 Task: Start in the project BuildTech the sprint 'Turbo Boost', with a duration of 3 weeks. Start in the project BuildTech the sprint 'Turbo Boost', with a duration of 2 weeks. Start in the project BuildTech the sprint 'Turbo Boost', with a duration of 1 week
Action: Mouse moved to (212, 56)
Screenshot: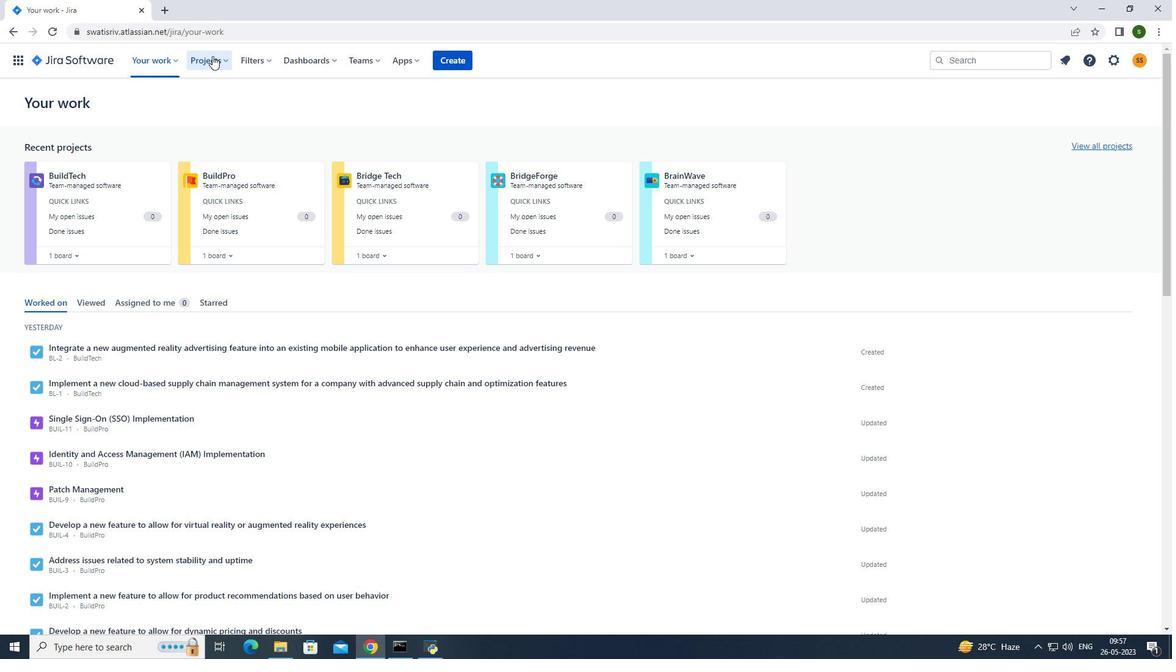 
Action: Mouse pressed left at (212, 56)
Screenshot: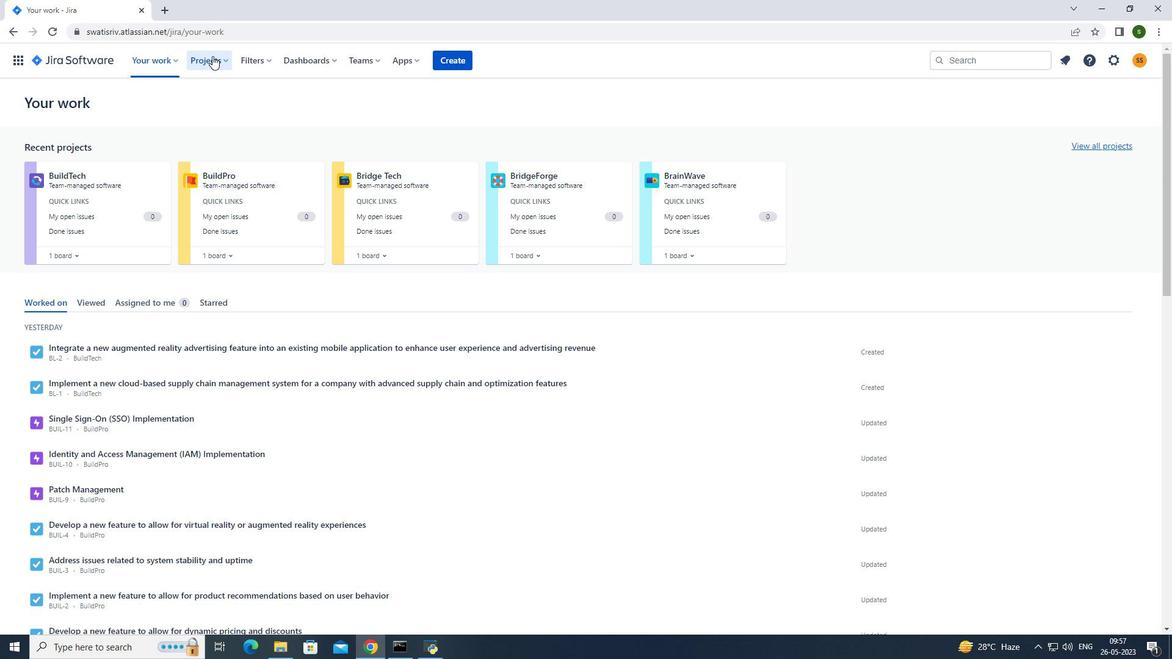 
Action: Mouse moved to (242, 119)
Screenshot: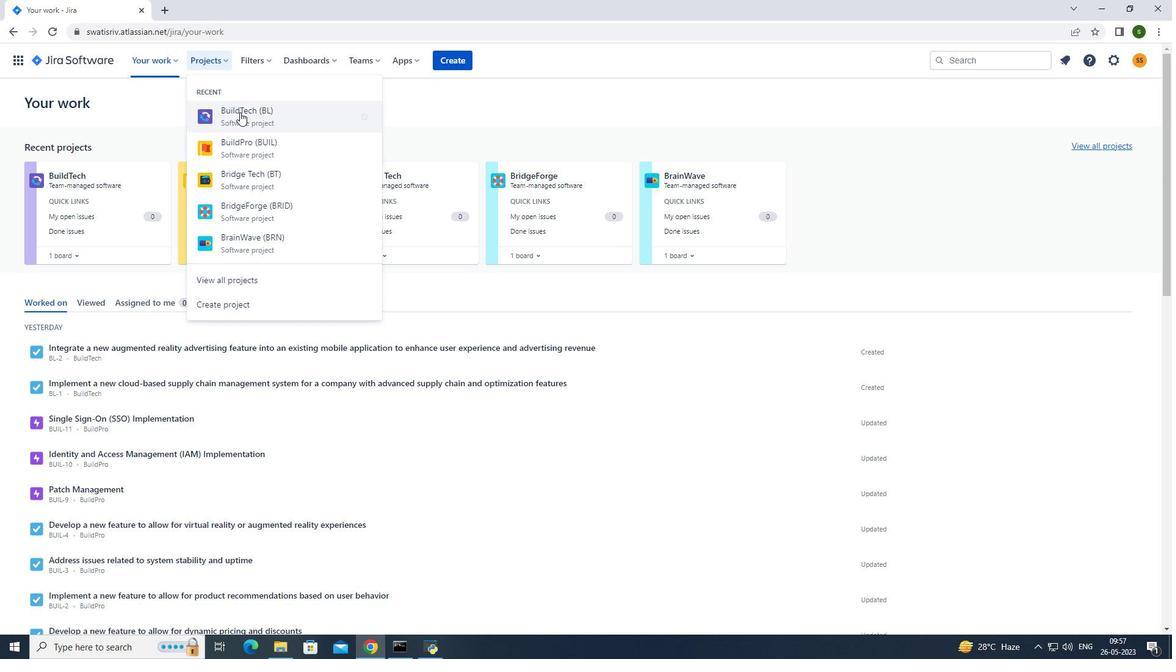
Action: Mouse pressed left at (242, 119)
Screenshot: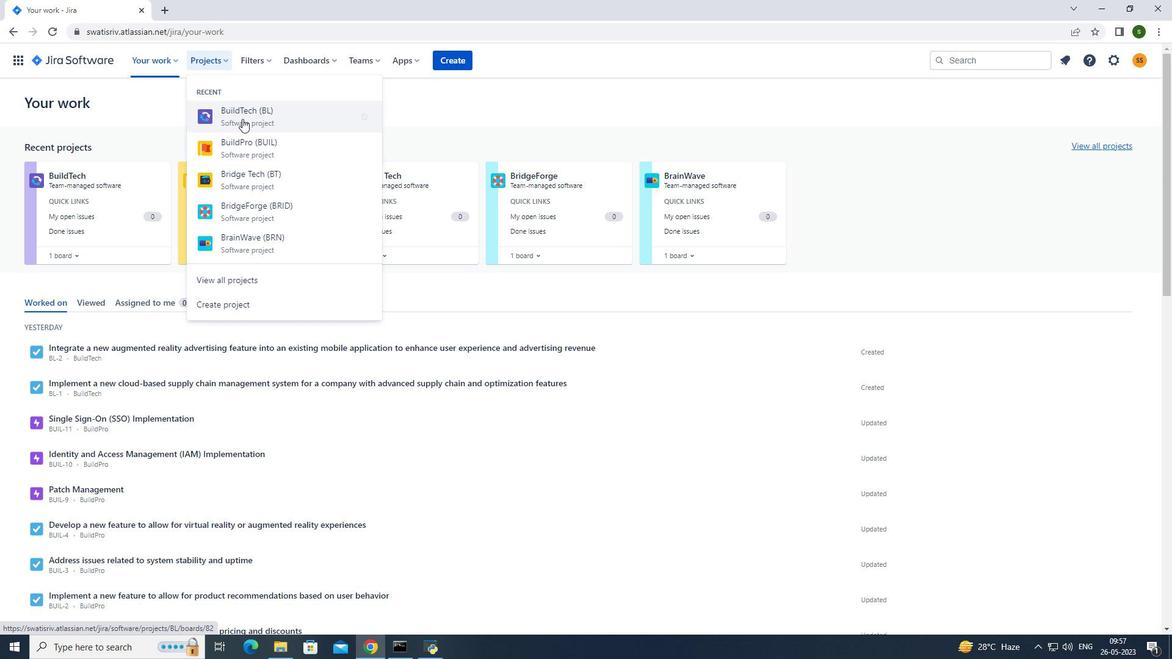 
Action: Mouse moved to (92, 191)
Screenshot: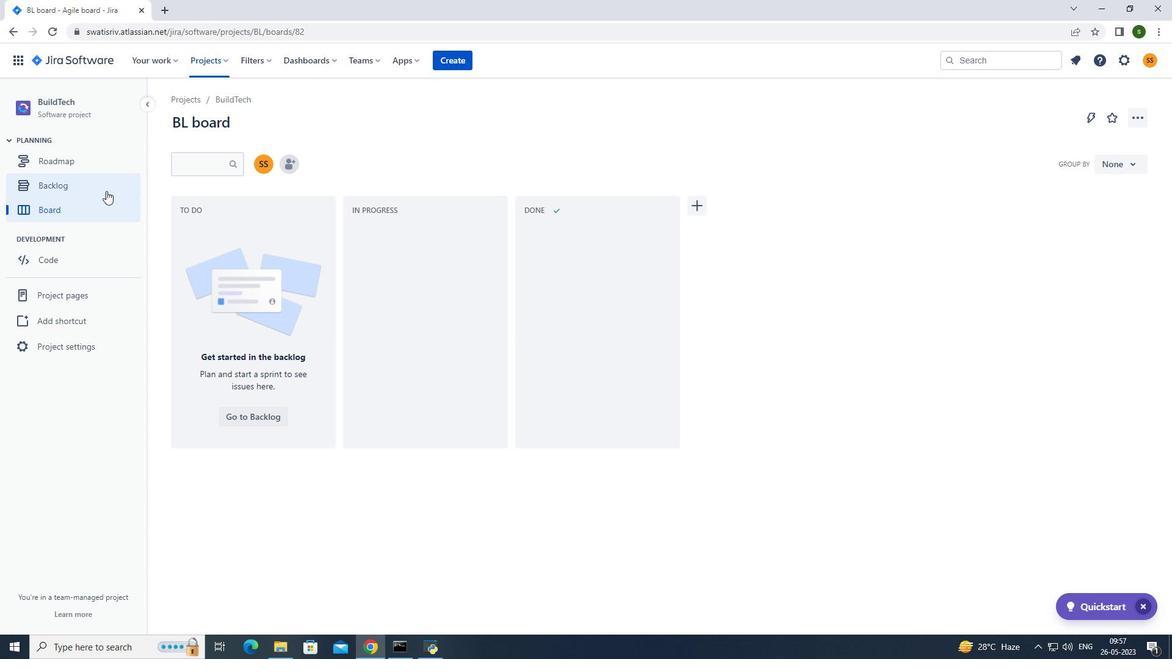 
Action: Mouse pressed left at (92, 191)
Screenshot: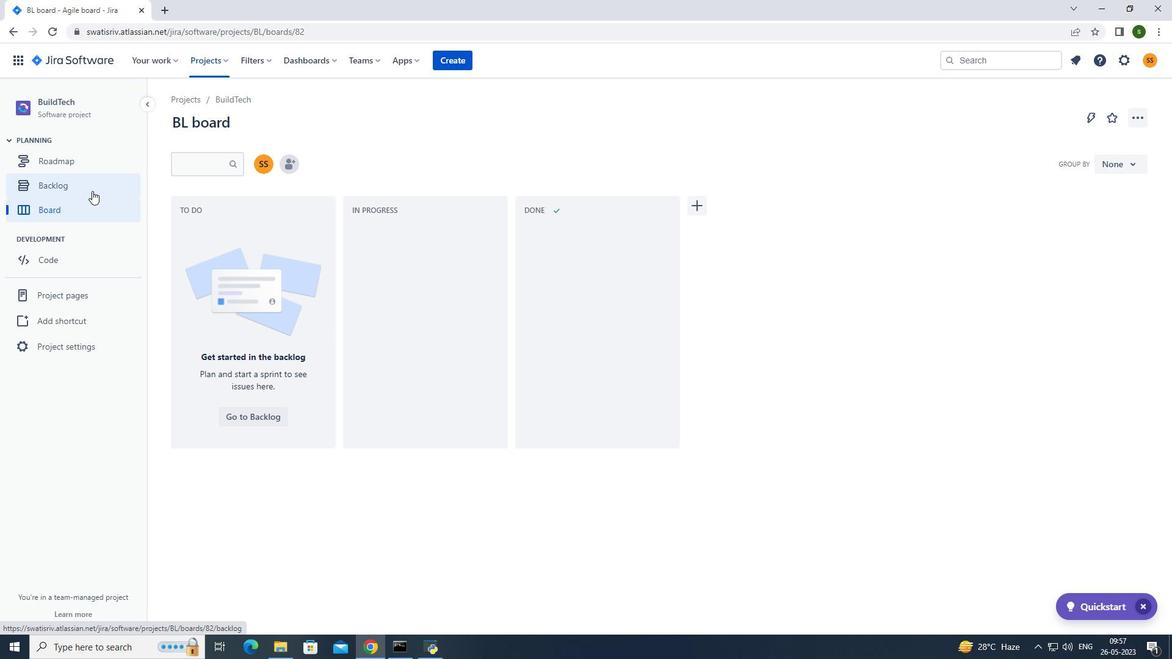 
Action: Mouse moved to (1066, 191)
Screenshot: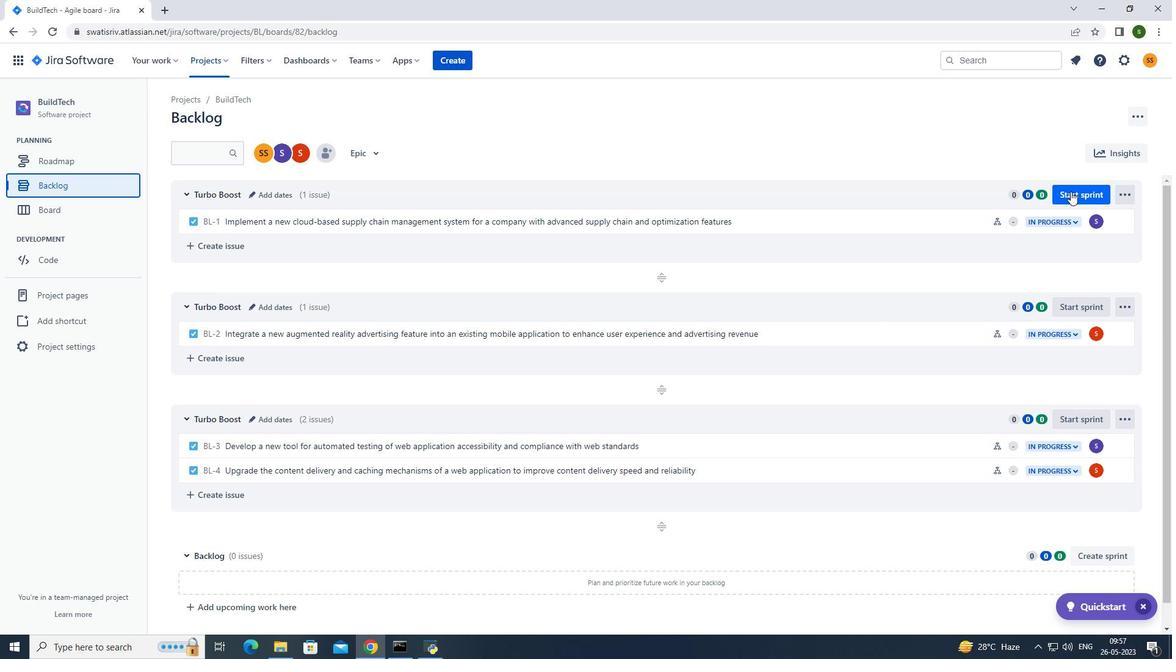 
Action: Mouse pressed left at (1066, 191)
Screenshot: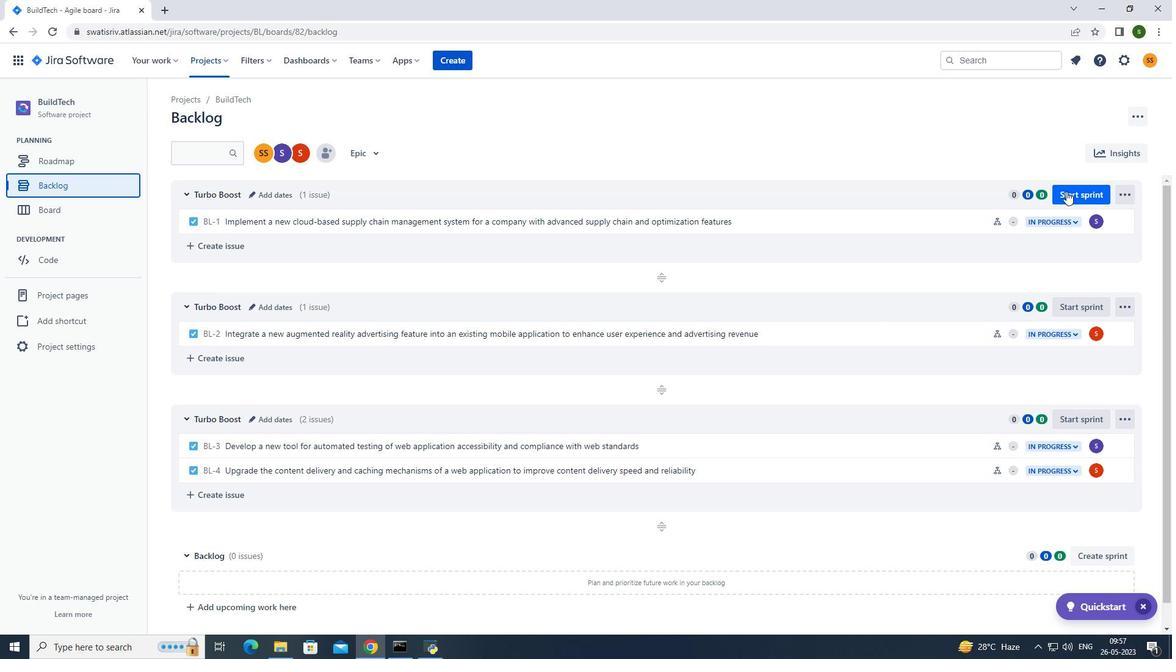 
Action: Mouse moved to (556, 216)
Screenshot: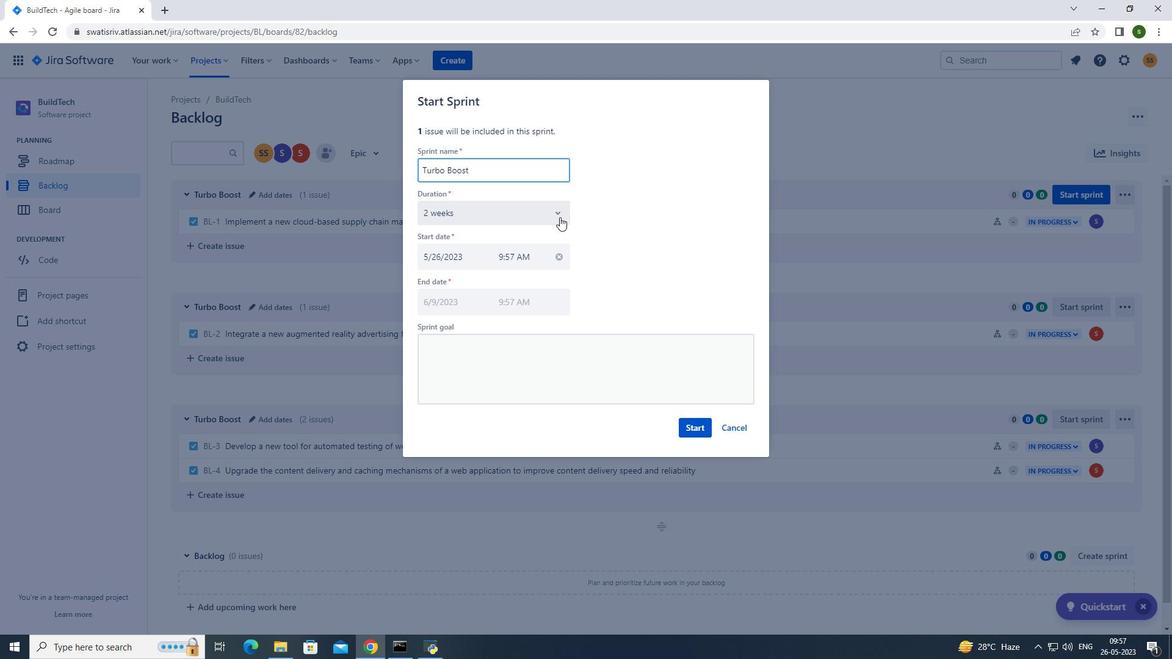 
Action: Mouse pressed left at (556, 216)
Screenshot: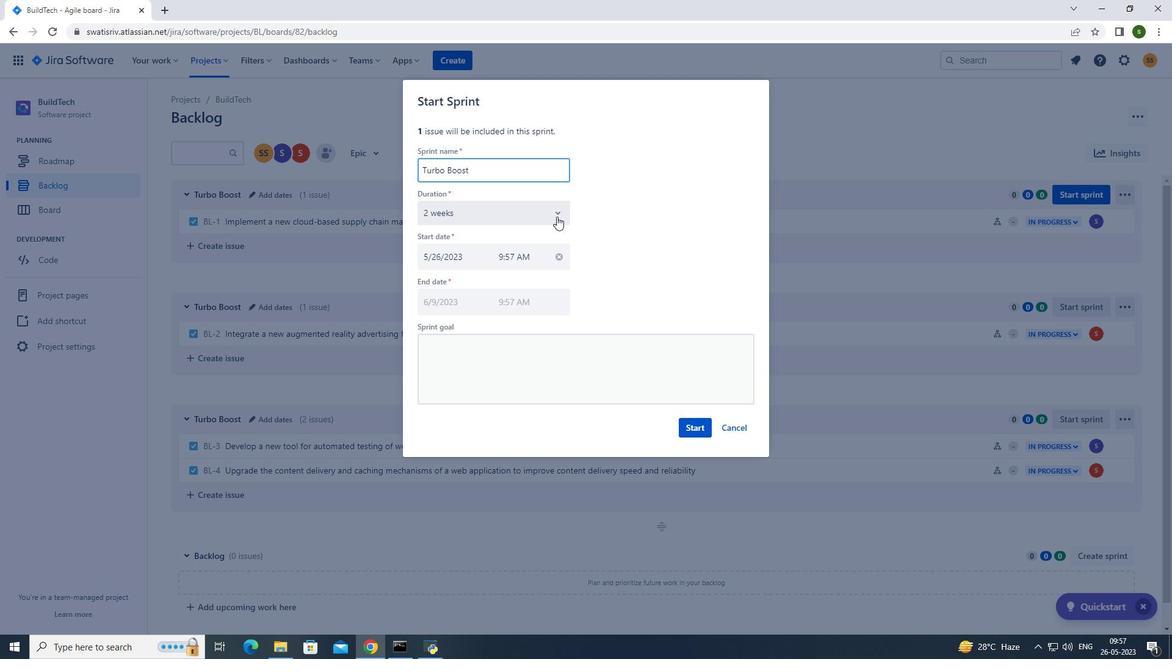 
Action: Mouse moved to (512, 283)
Screenshot: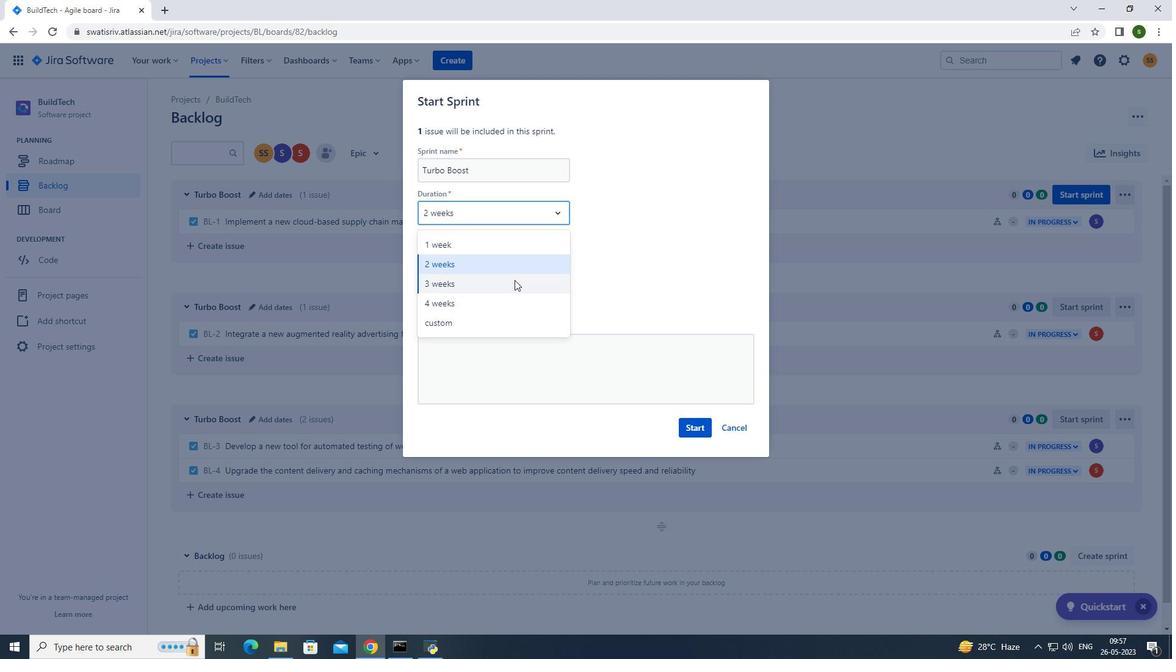 
Action: Mouse pressed left at (512, 283)
Screenshot: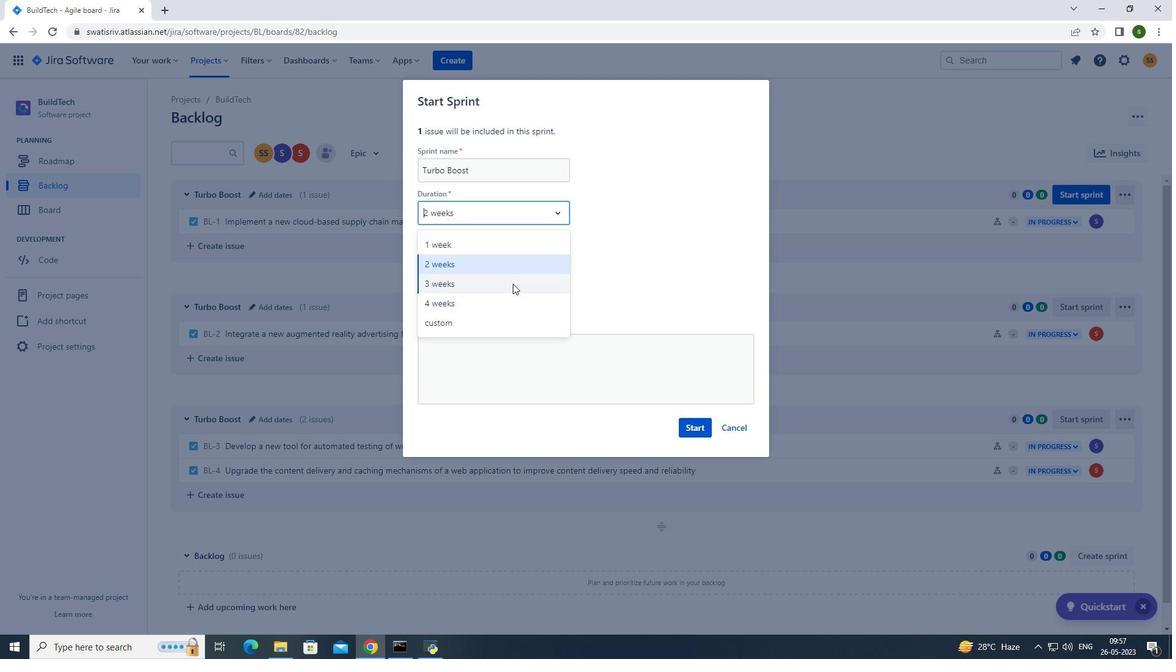 
Action: Mouse moved to (691, 423)
Screenshot: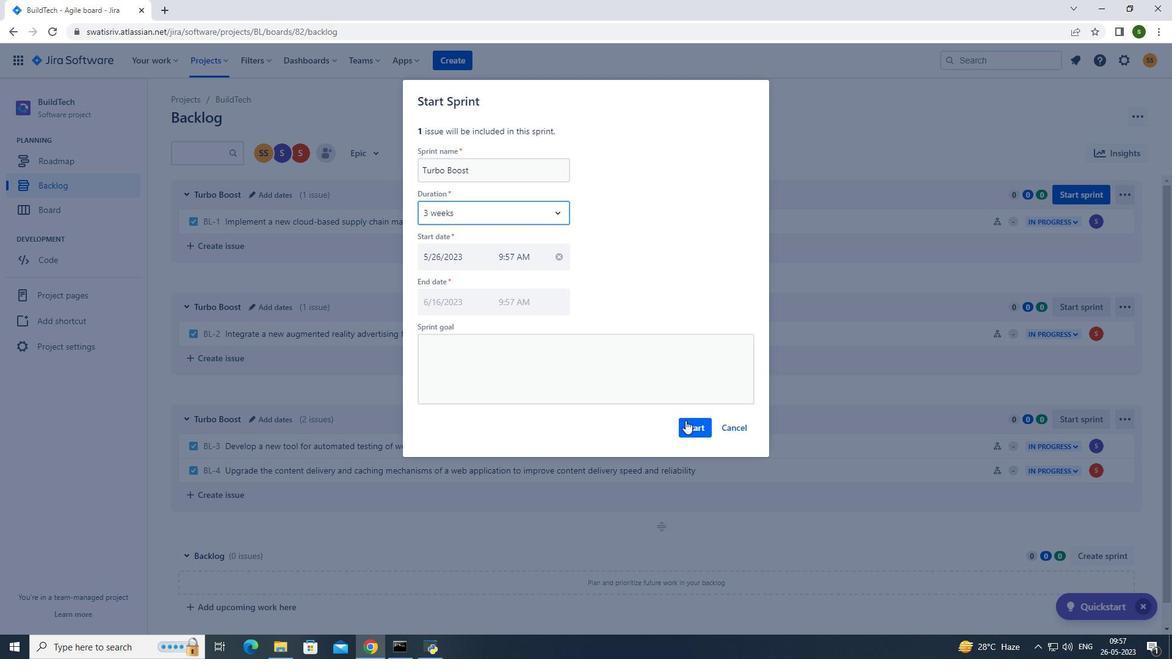 
Action: Mouse pressed left at (691, 423)
Screenshot: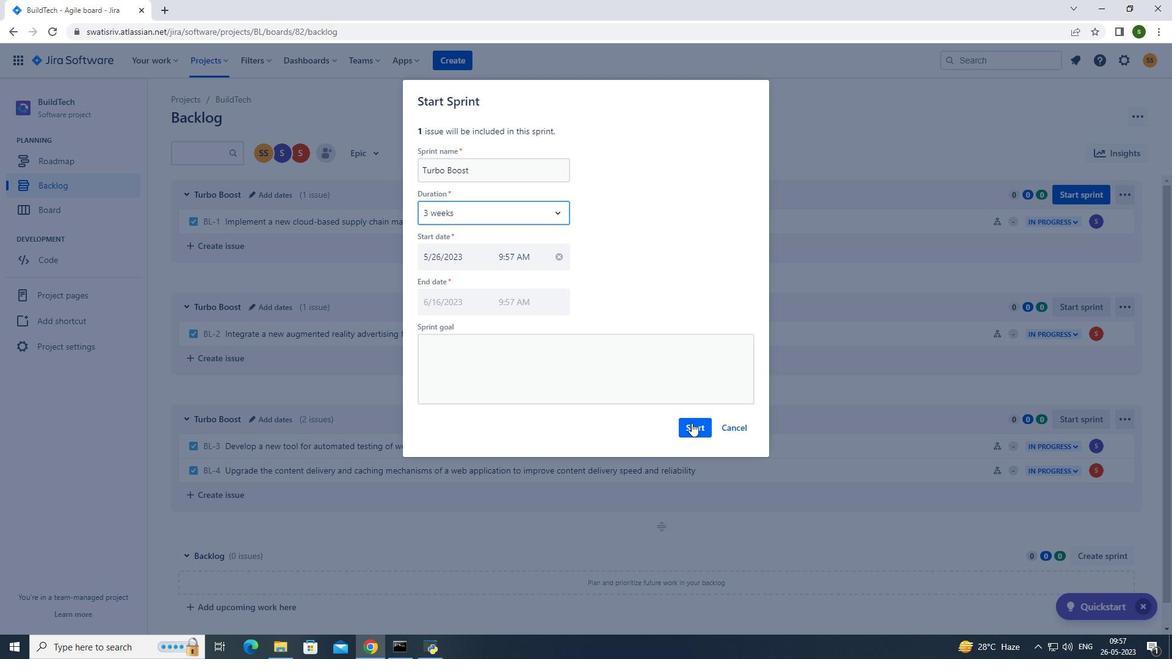 
Action: Mouse moved to (224, 64)
Screenshot: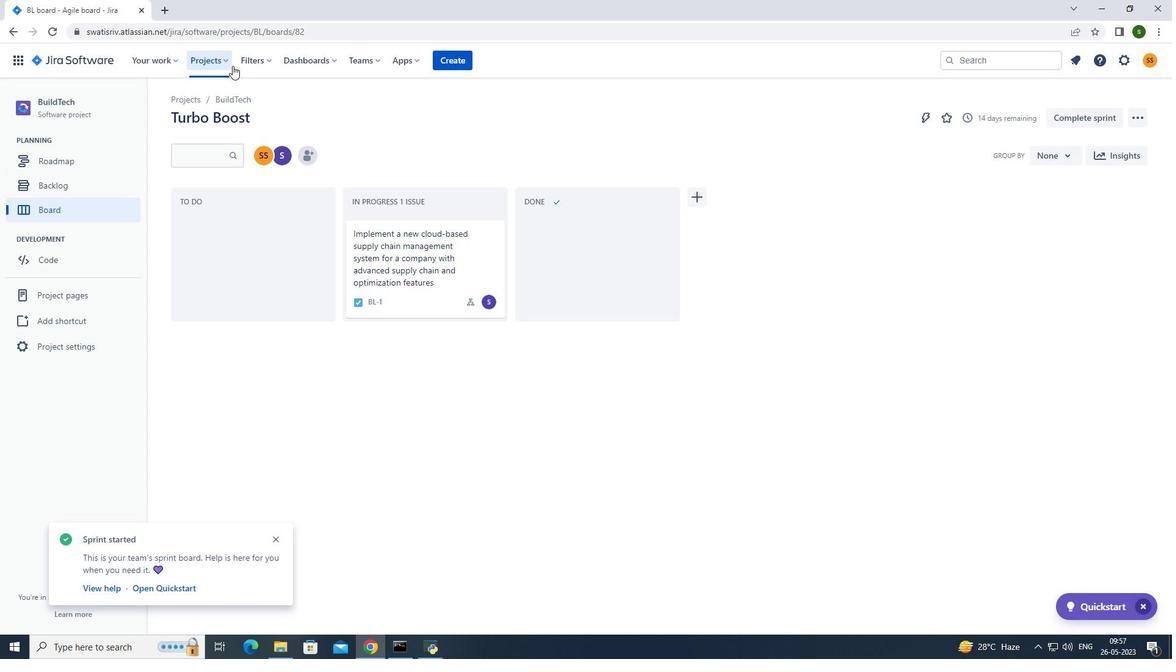 
Action: Mouse pressed left at (224, 64)
Screenshot: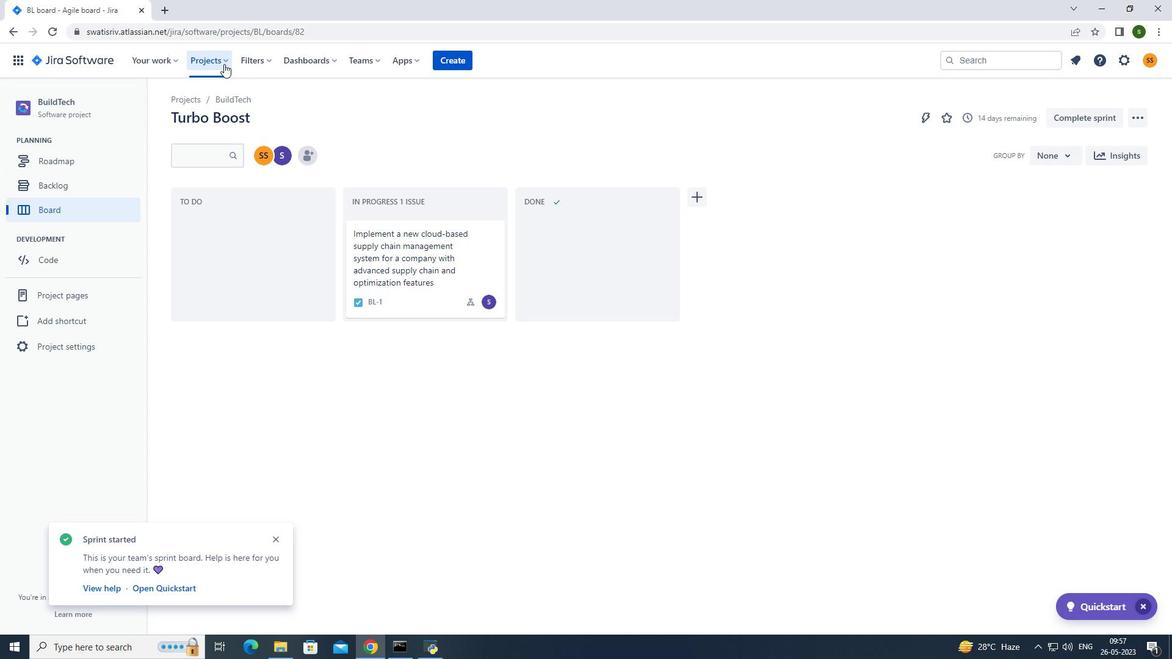 
Action: Mouse moved to (261, 110)
Screenshot: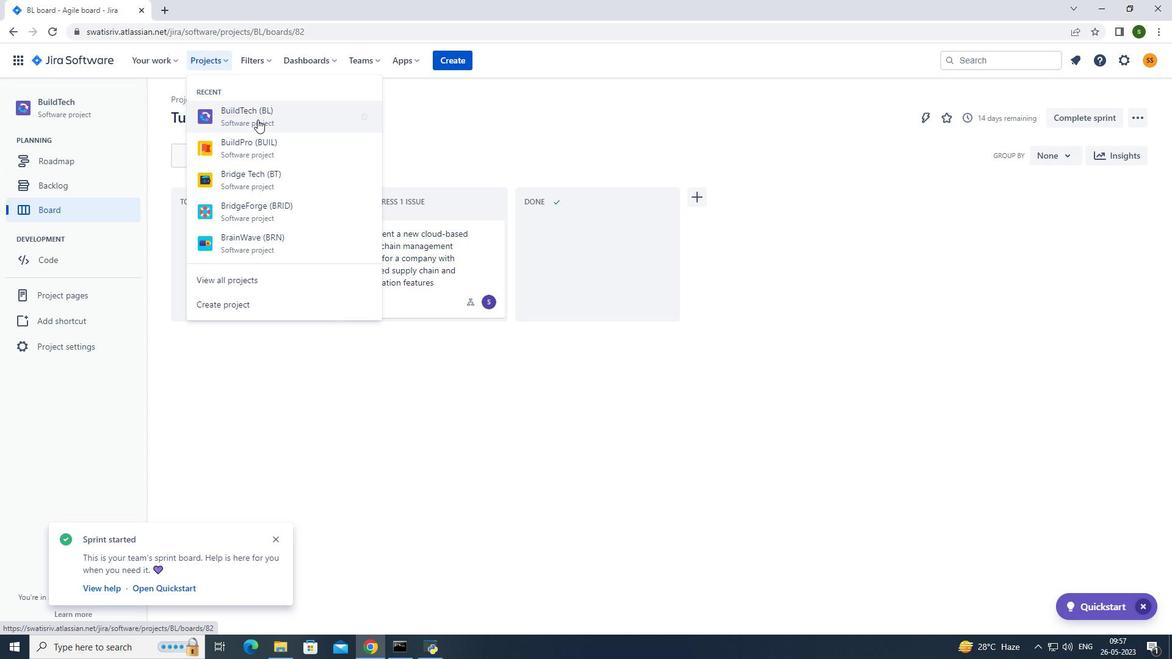 
Action: Mouse pressed left at (261, 110)
Screenshot: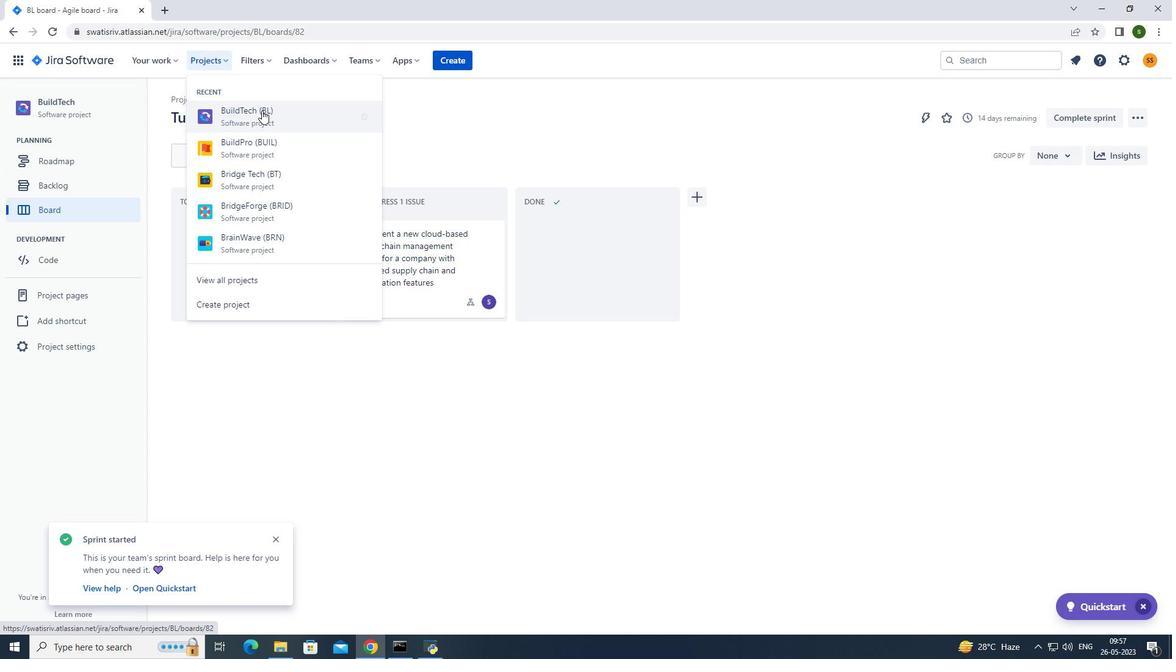 
Action: Mouse moved to (117, 194)
Screenshot: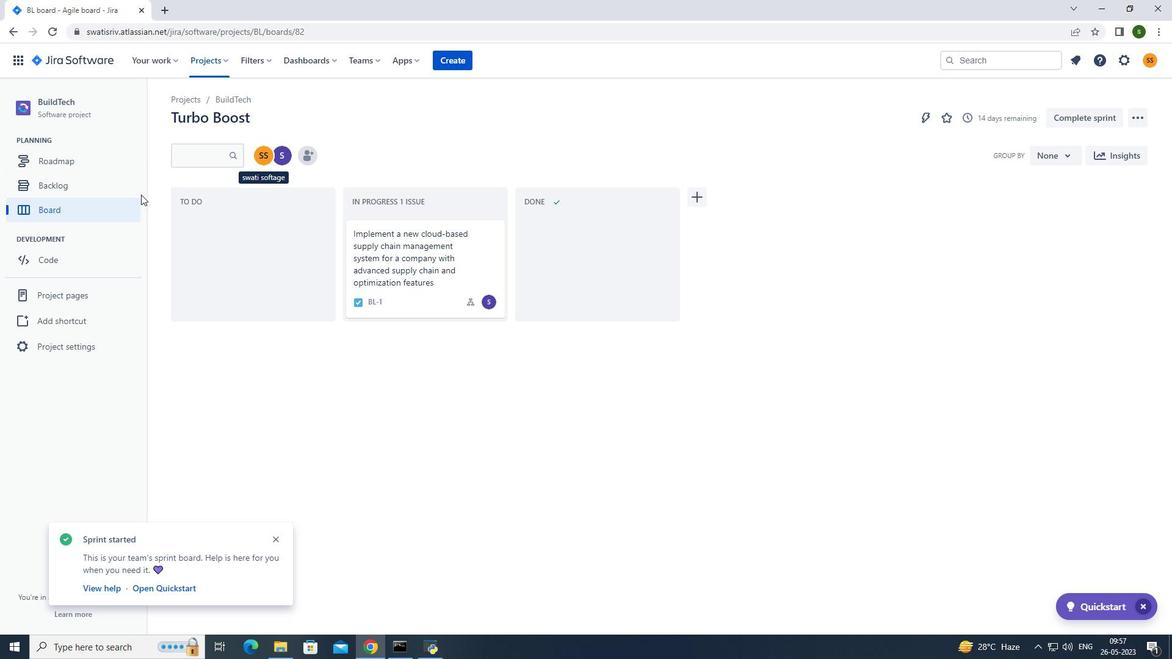 
Action: Mouse pressed left at (117, 194)
Screenshot: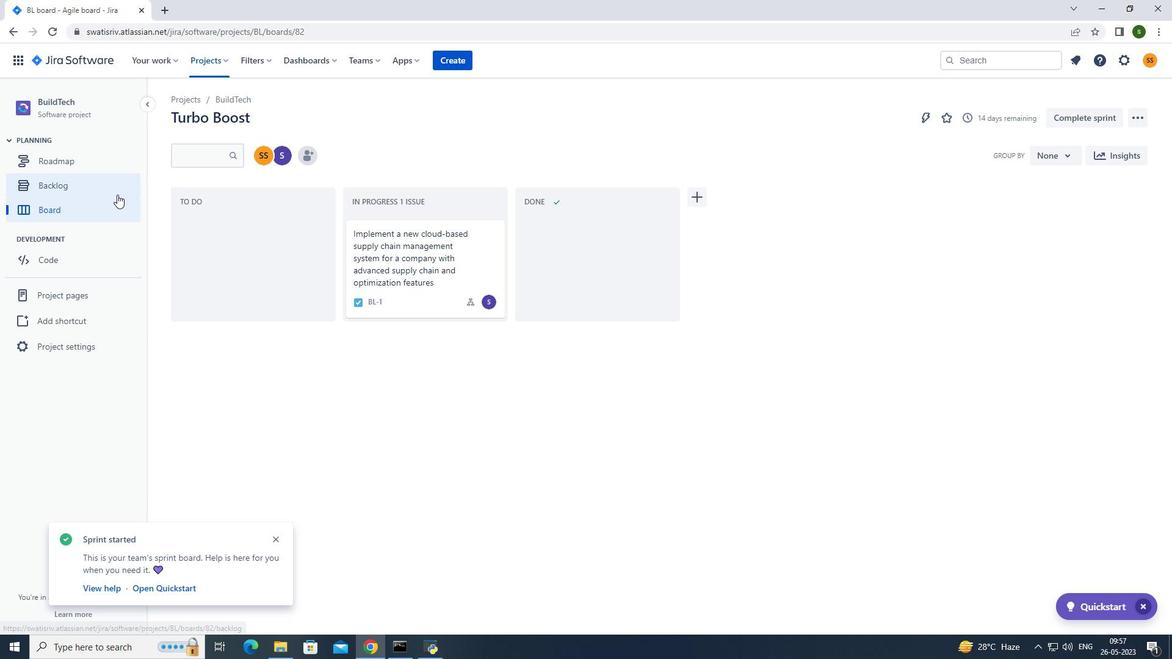 
Action: Mouse moved to (1087, 297)
Screenshot: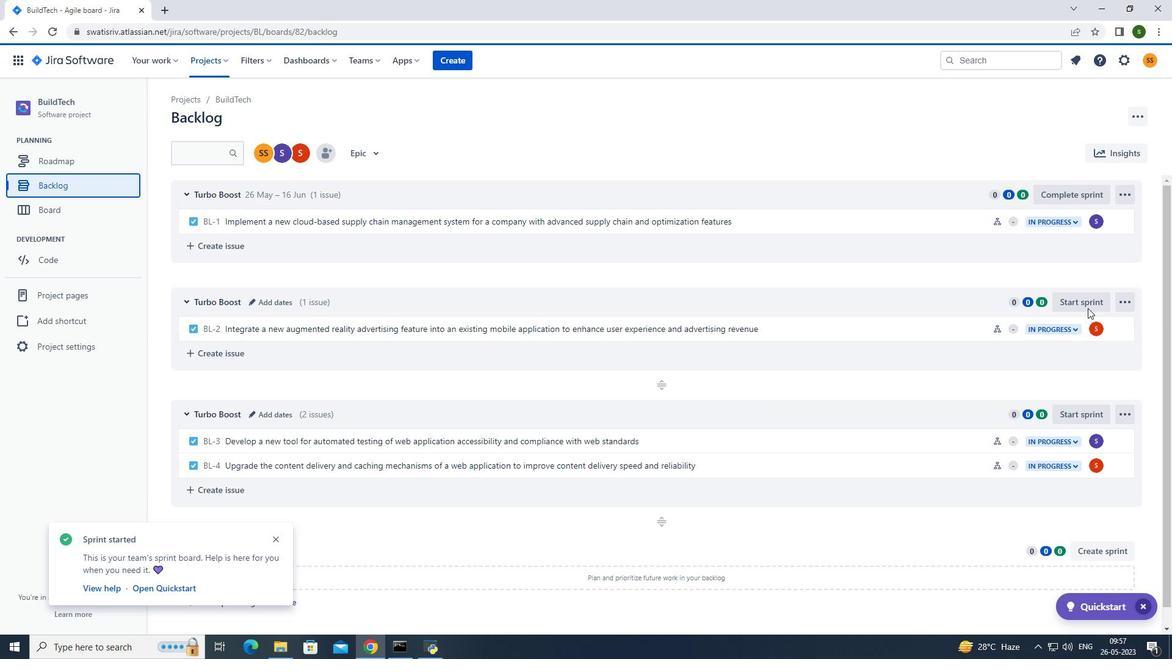 
Action: Mouse pressed left at (1087, 297)
Screenshot: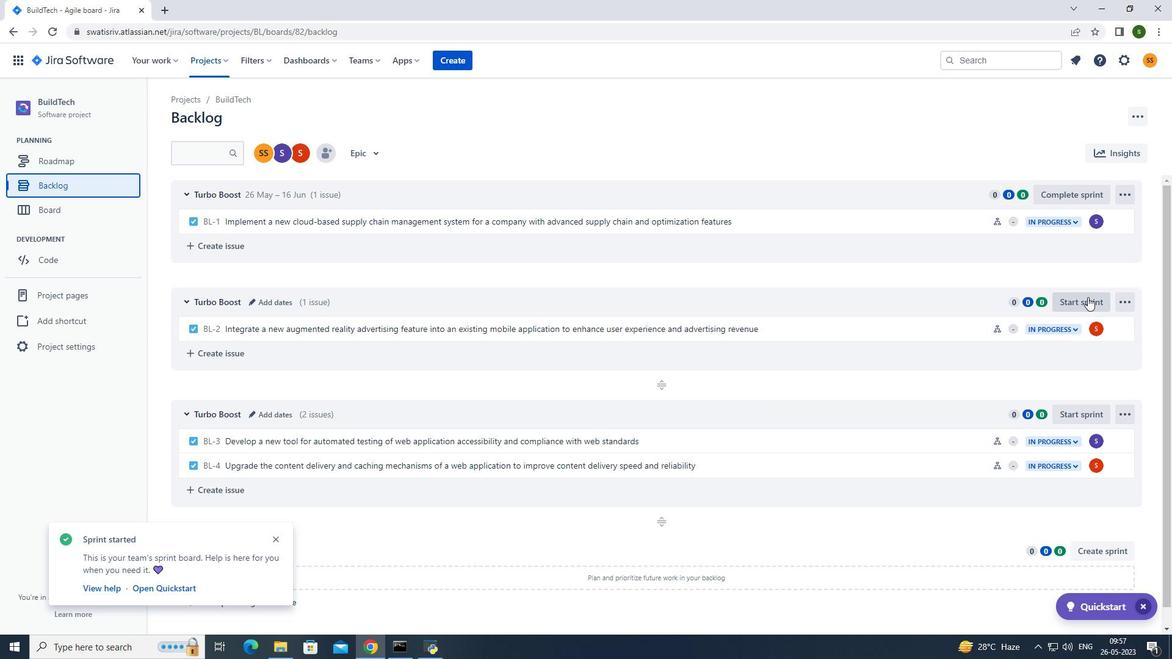 
Action: Mouse moved to (544, 208)
Screenshot: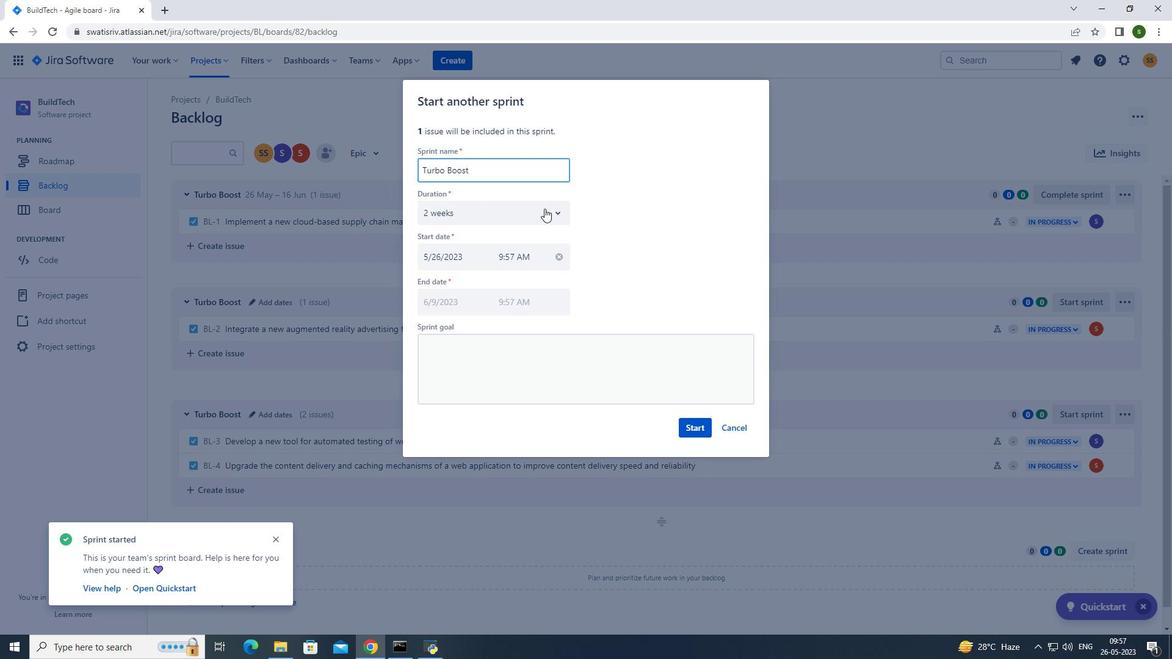 
Action: Mouse pressed left at (544, 208)
Screenshot: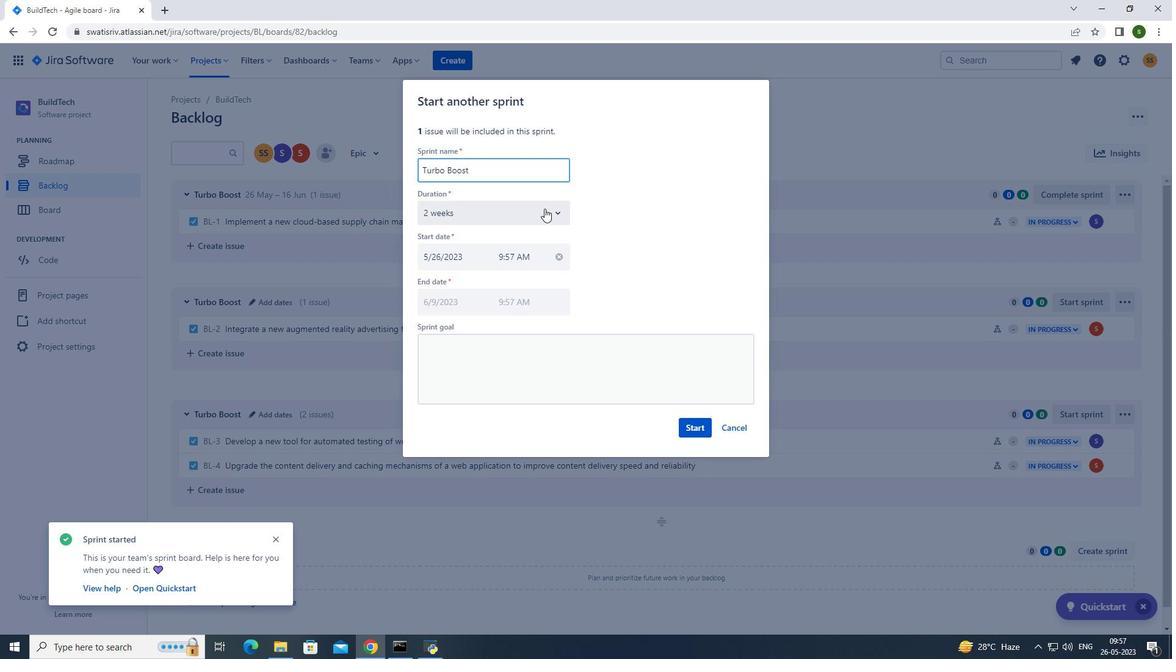 
Action: Mouse moved to (493, 261)
Screenshot: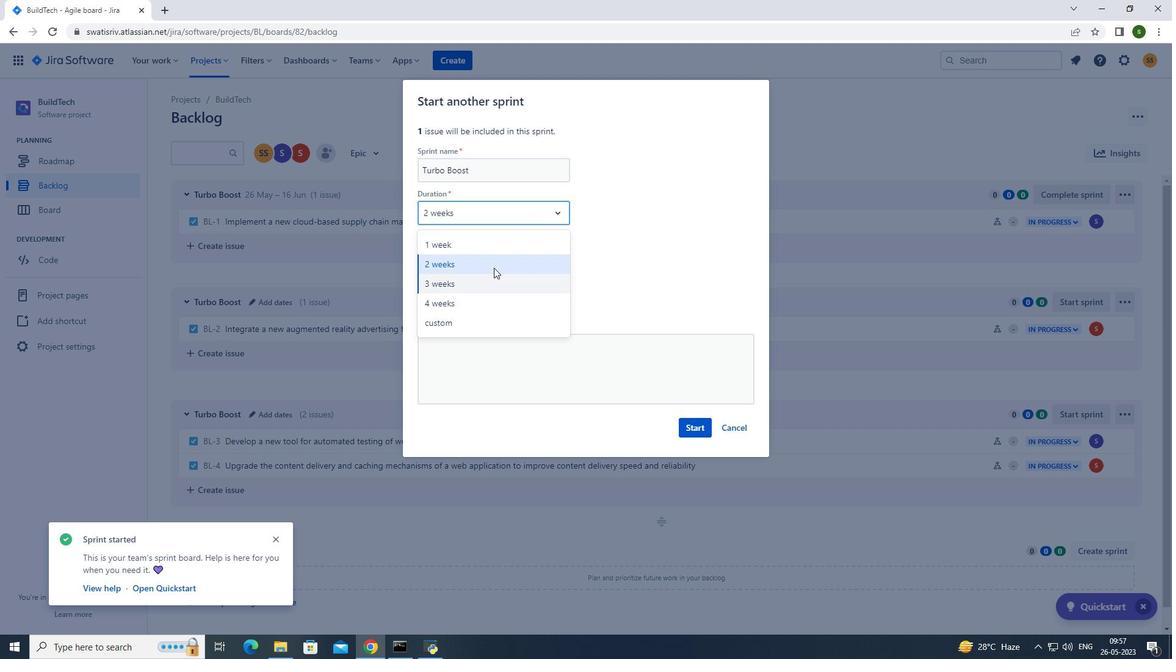 
Action: Mouse pressed left at (493, 261)
Screenshot: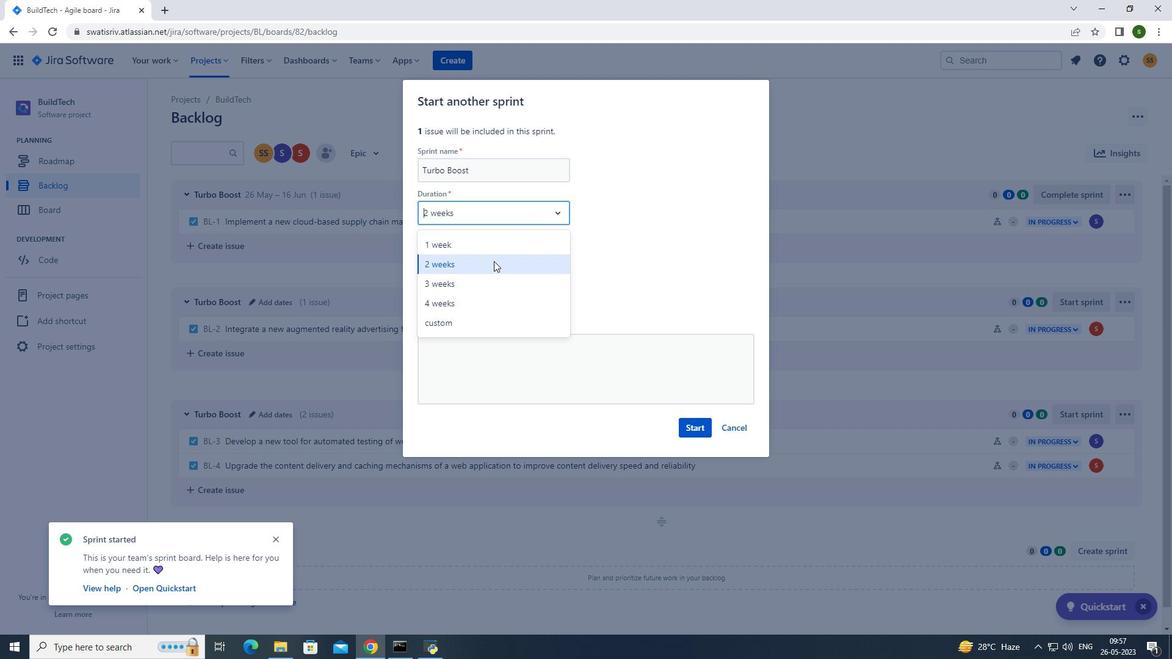 
Action: Mouse moved to (691, 429)
Screenshot: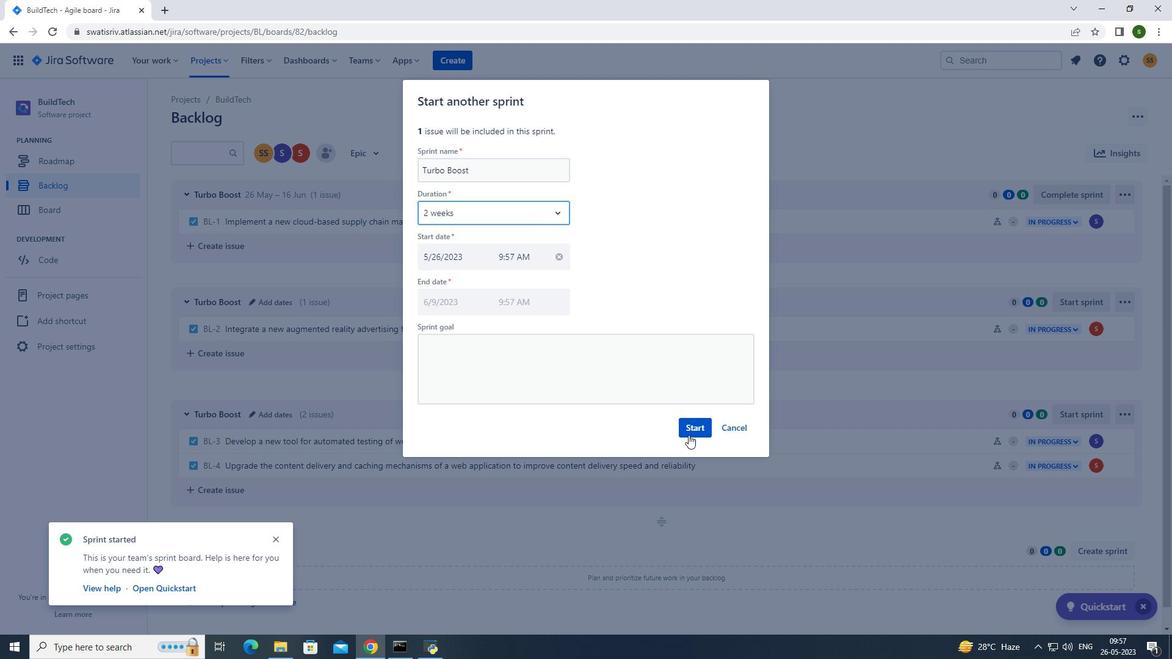 
Action: Mouse pressed left at (691, 429)
Screenshot: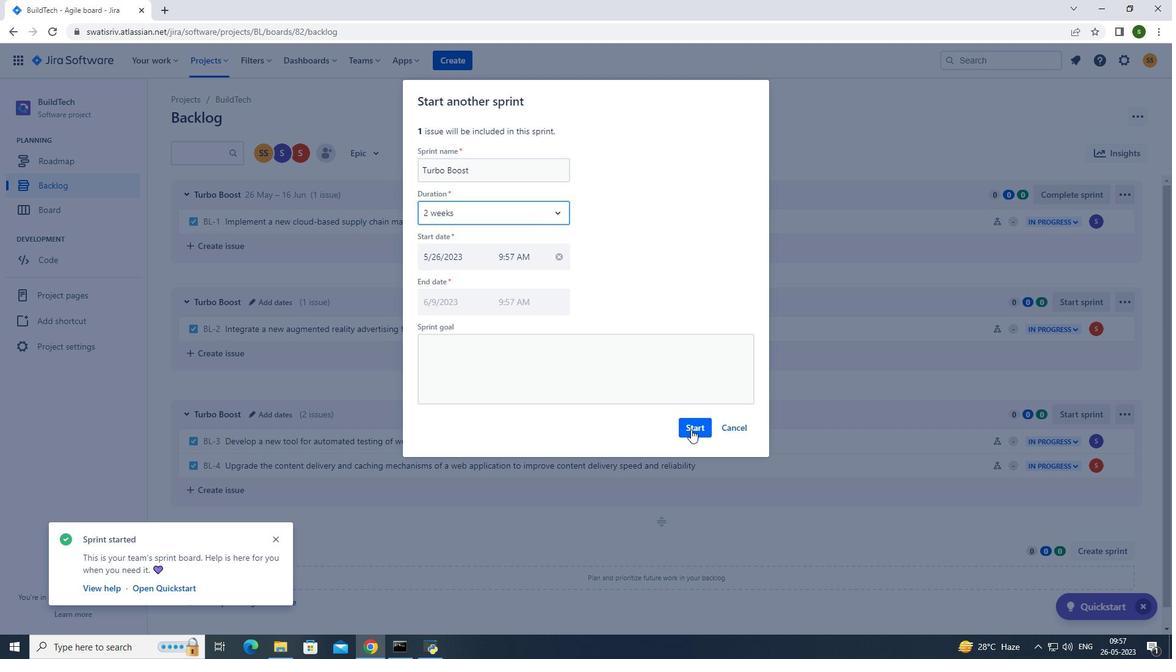 
Action: Mouse moved to (219, 61)
Screenshot: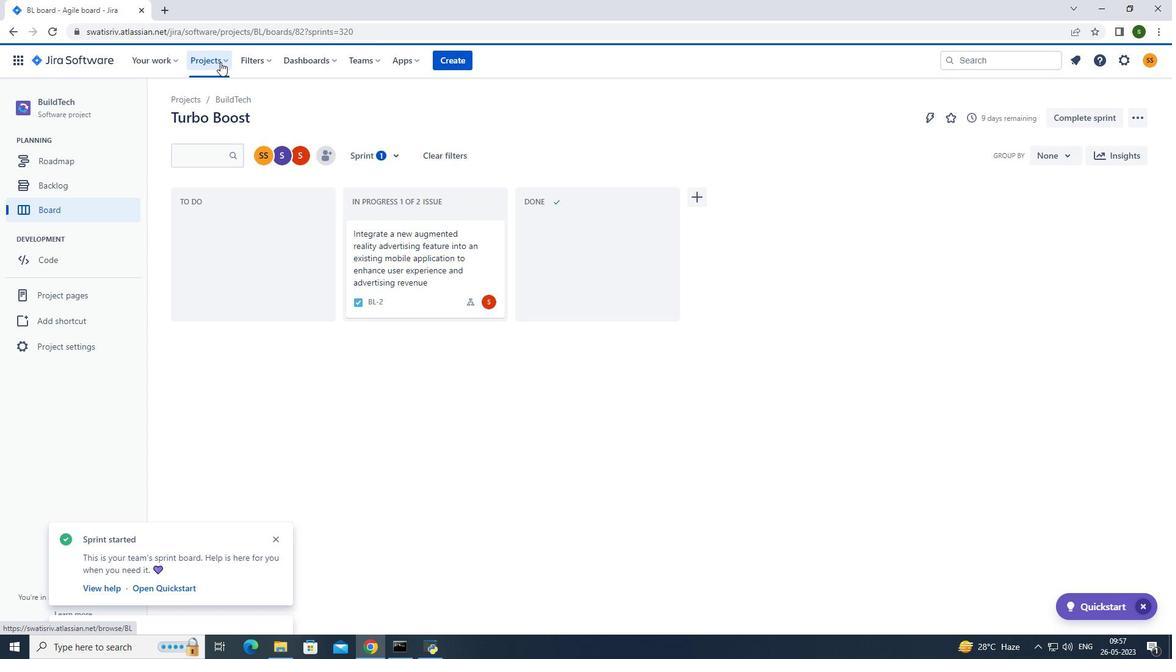 
Action: Mouse pressed left at (219, 61)
Screenshot: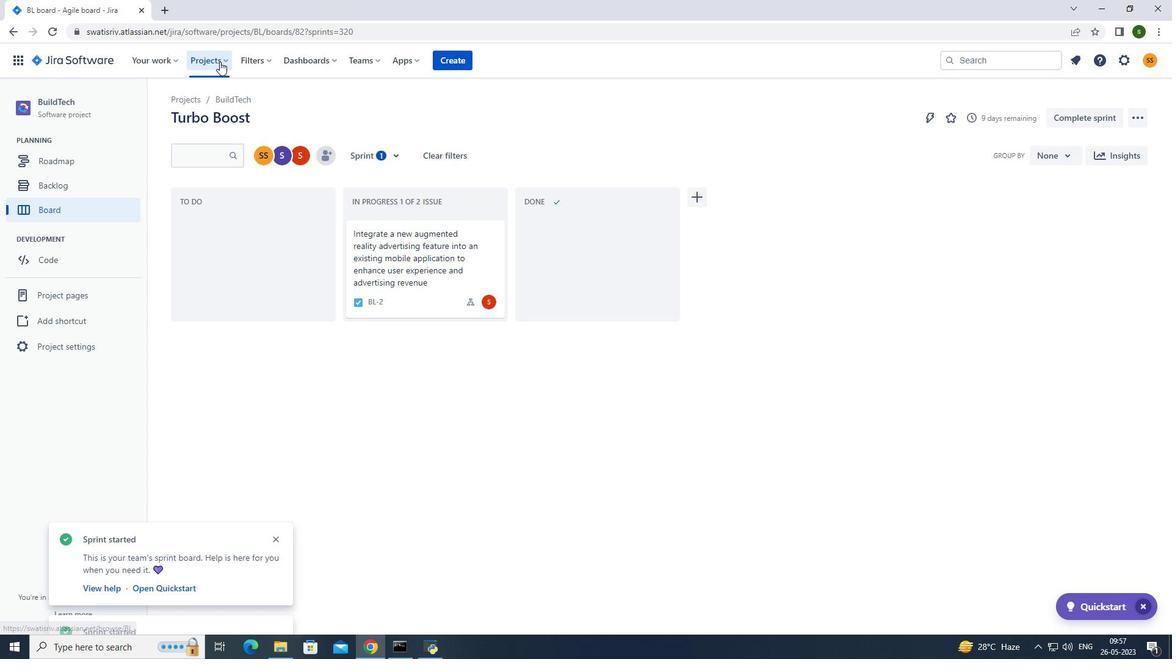 
Action: Mouse moved to (242, 116)
Screenshot: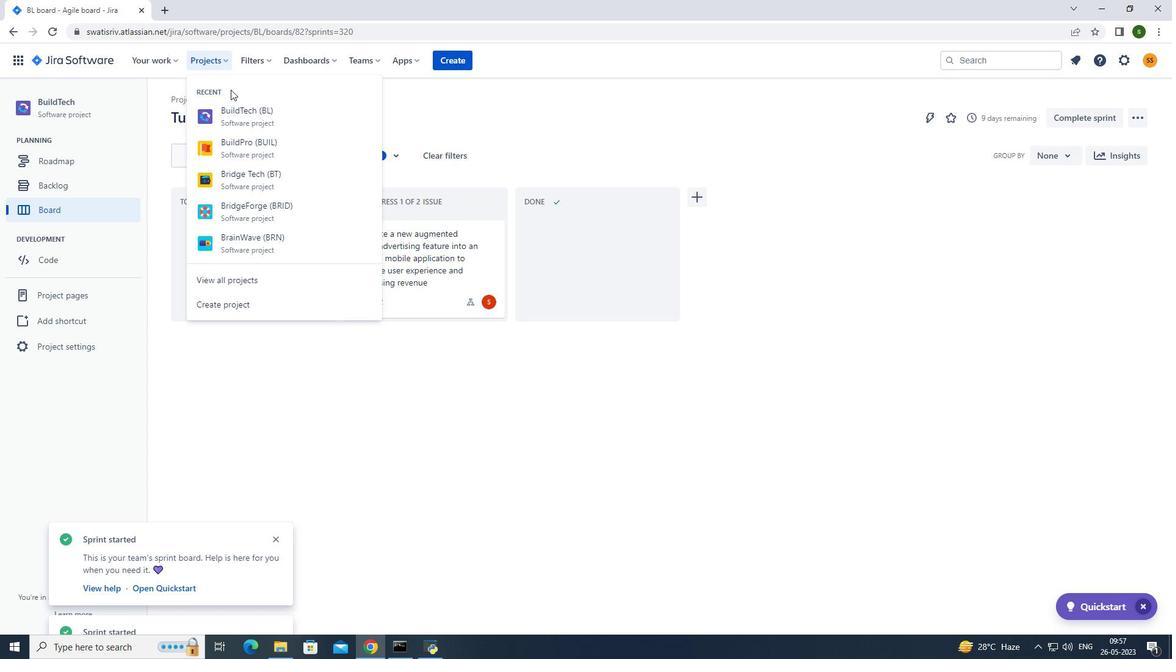 
Action: Mouse pressed left at (242, 116)
Screenshot: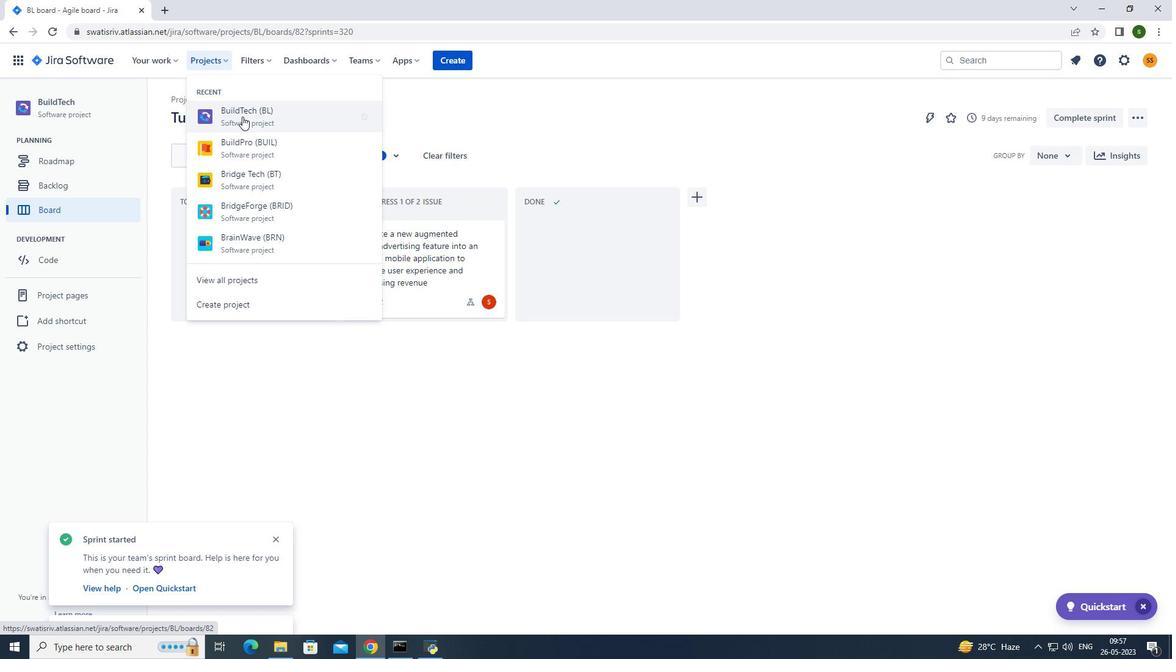 
Action: Mouse moved to (111, 186)
Screenshot: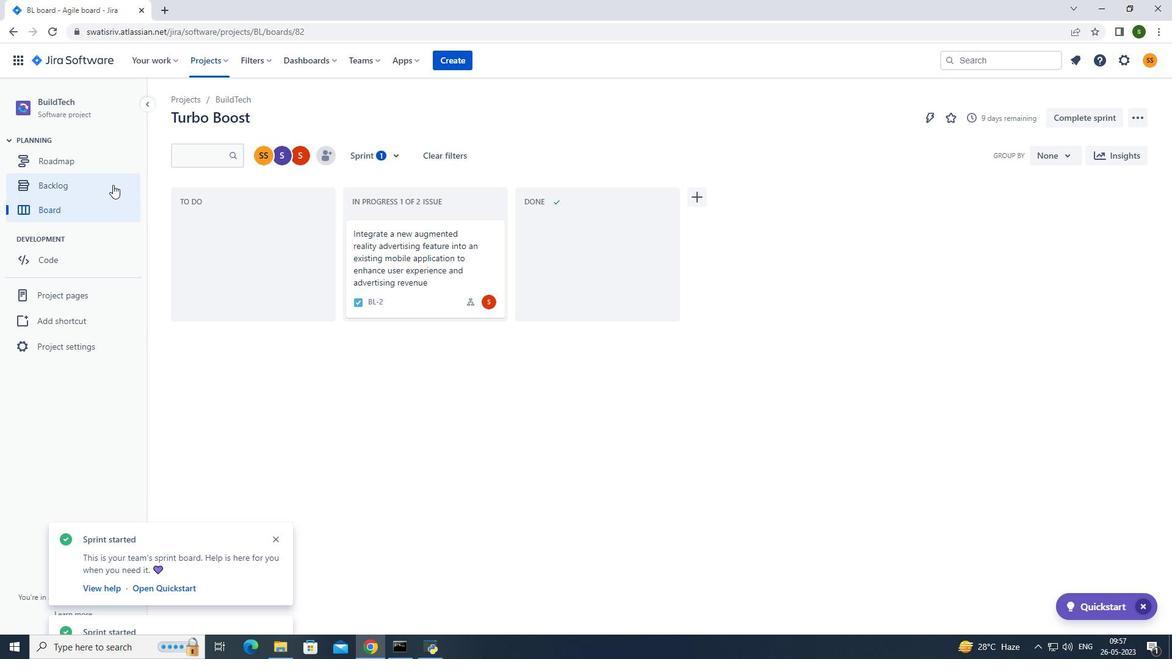 
Action: Mouse pressed left at (111, 186)
Screenshot: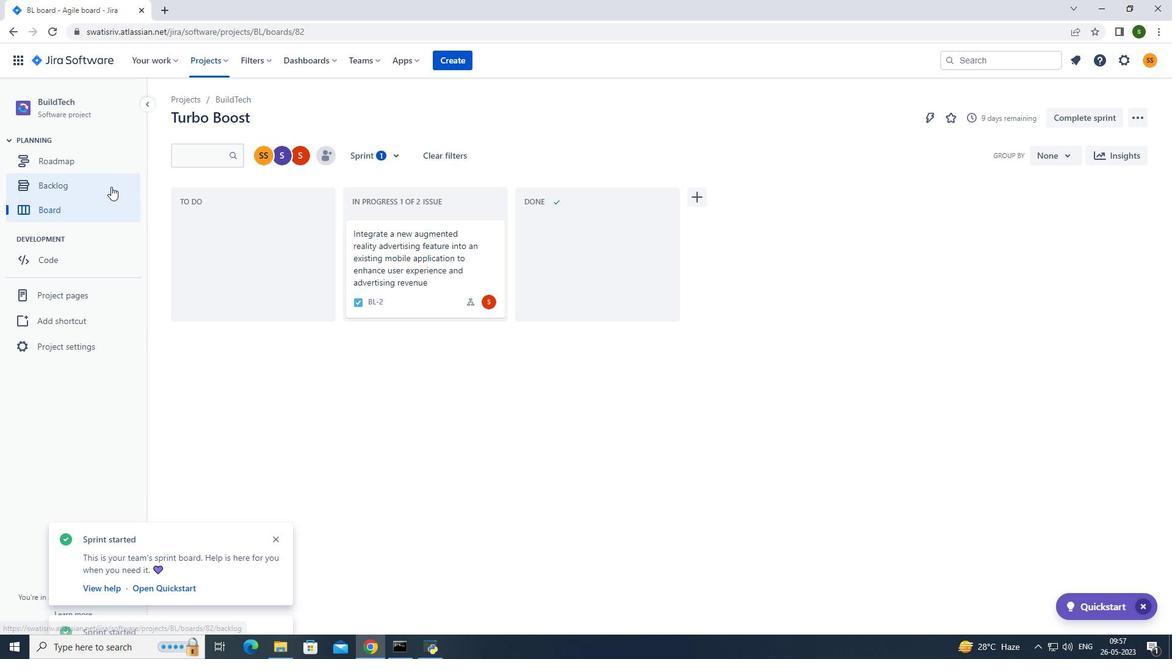 
Action: Mouse moved to (1087, 398)
Screenshot: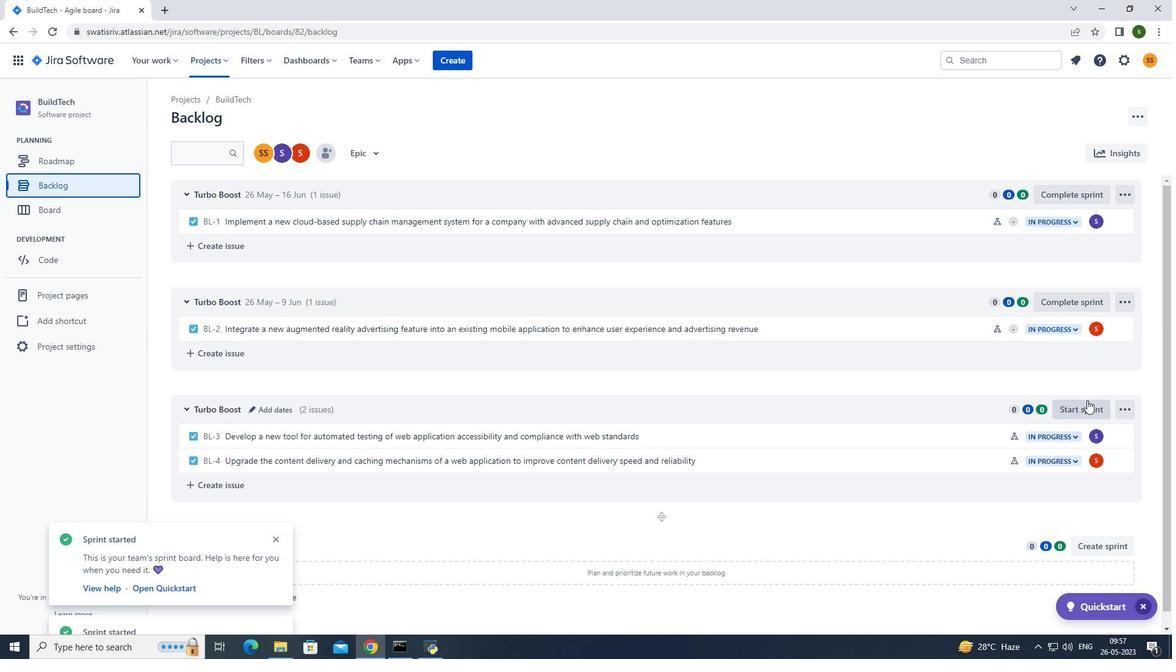 
Action: Mouse pressed left at (1087, 398)
Screenshot: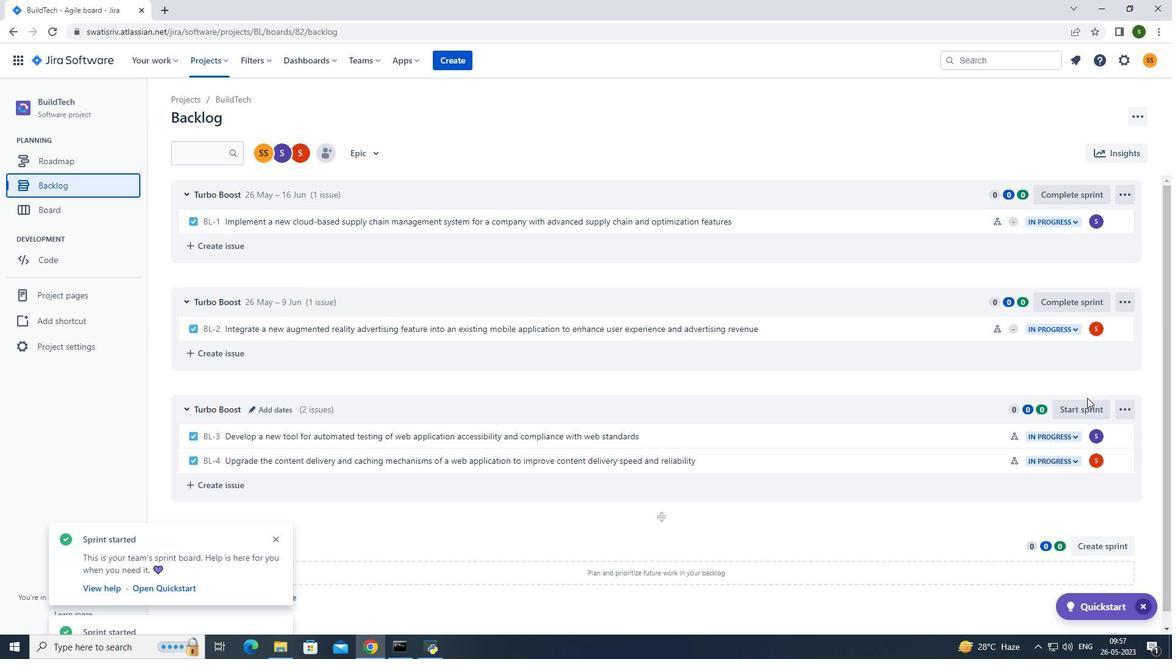 
Action: Mouse moved to (1082, 406)
Screenshot: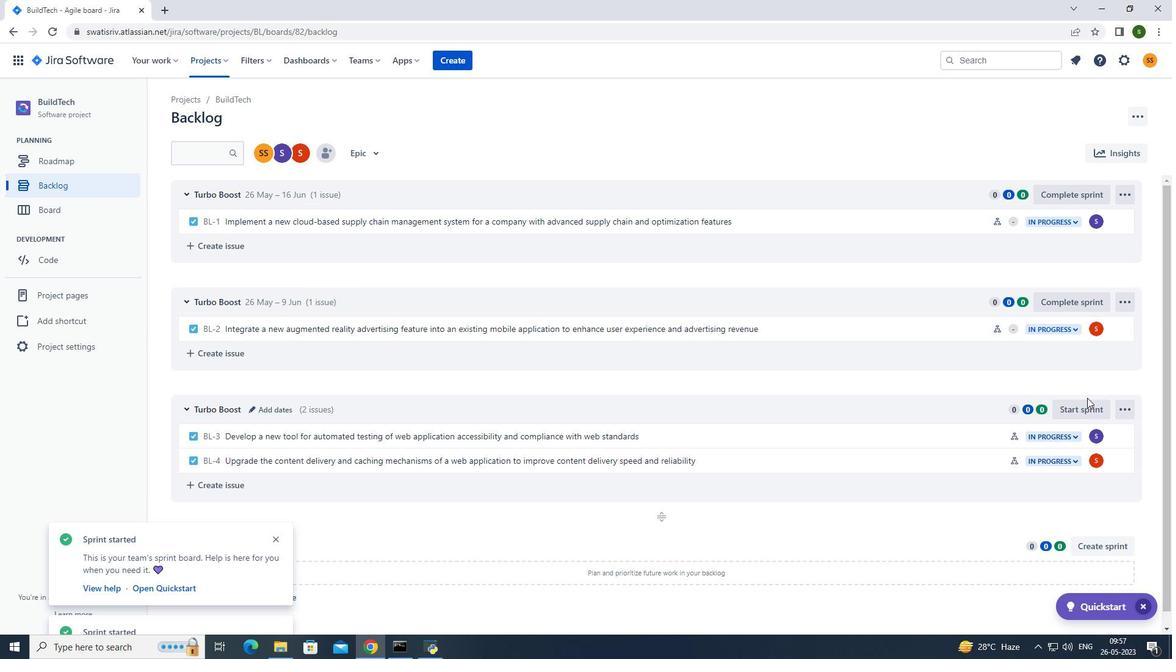 
Action: Mouse pressed left at (1082, 406)
Screenshot: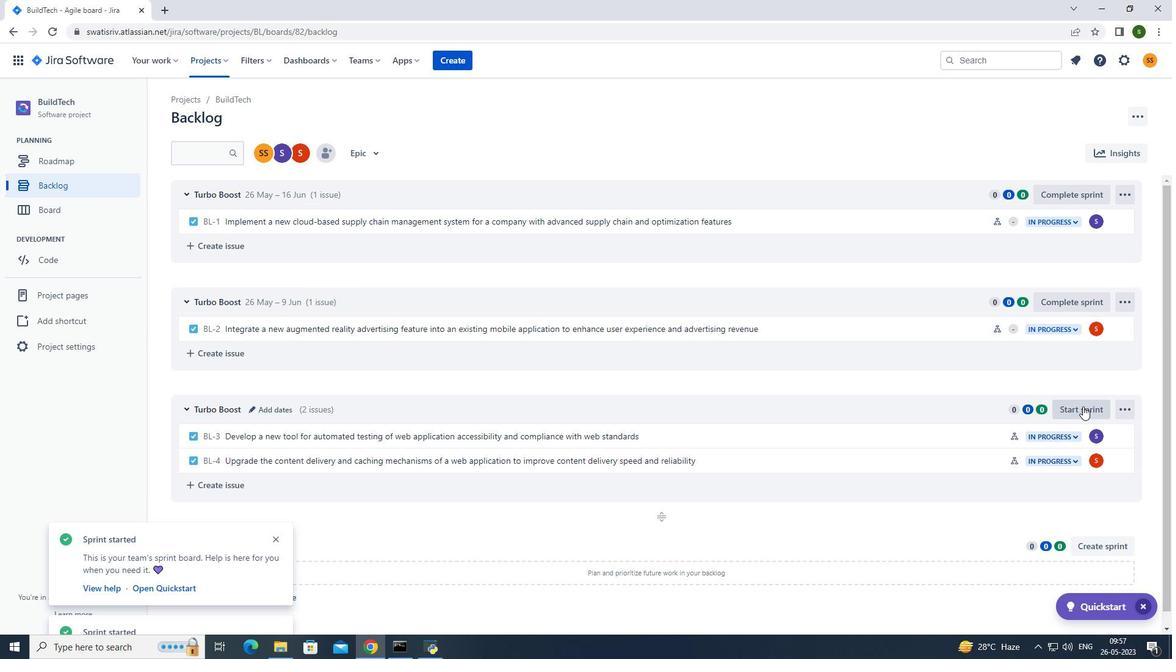 
Action: Mouse moved to (551, 210)
Screenshot: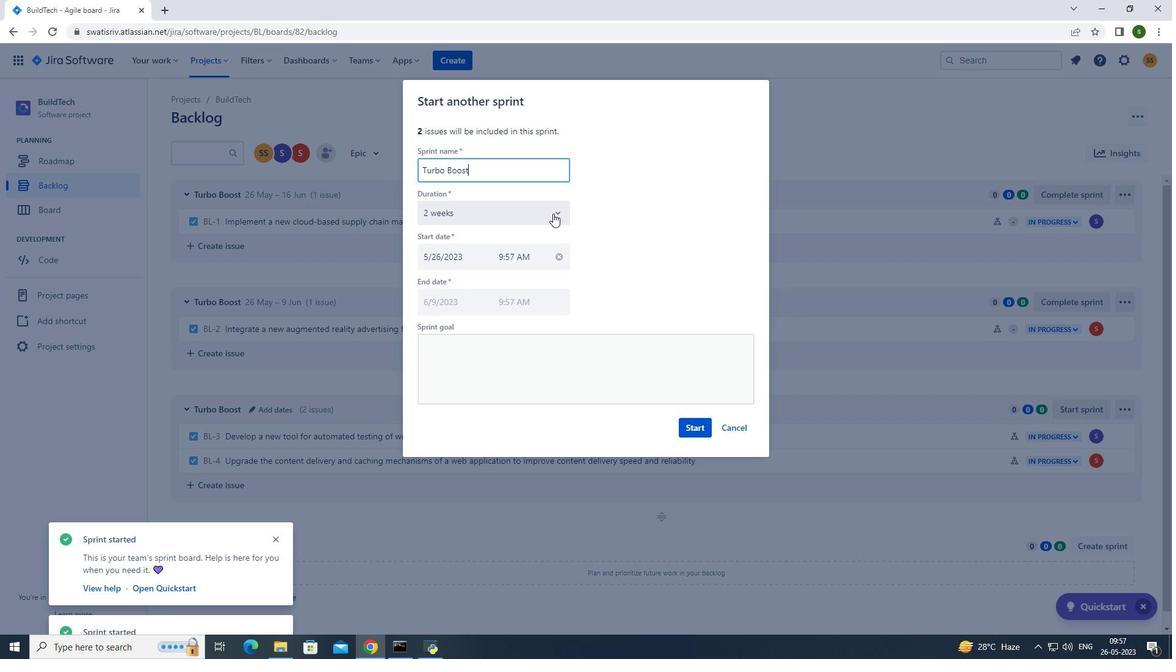 
Action: Mouse pressed left at (551, 210)
Screenshot: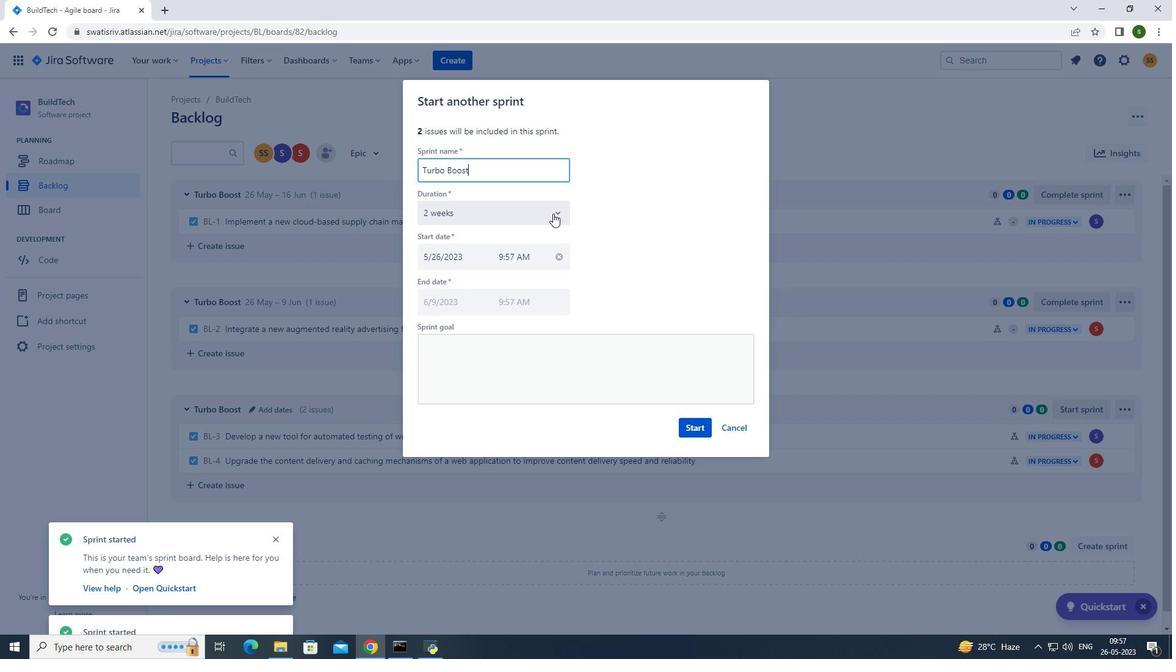 
Action: Mouse moved to (525, 247)
Screenshot: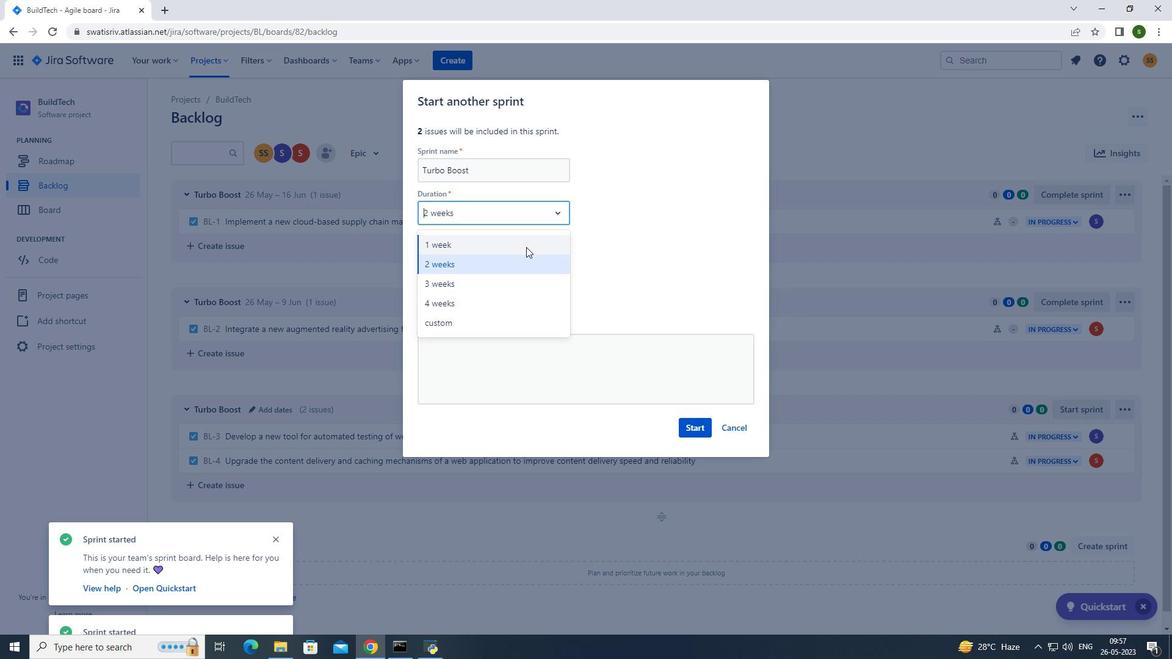 
Action: Mouse pressed left at (525, 247)
Screenshot: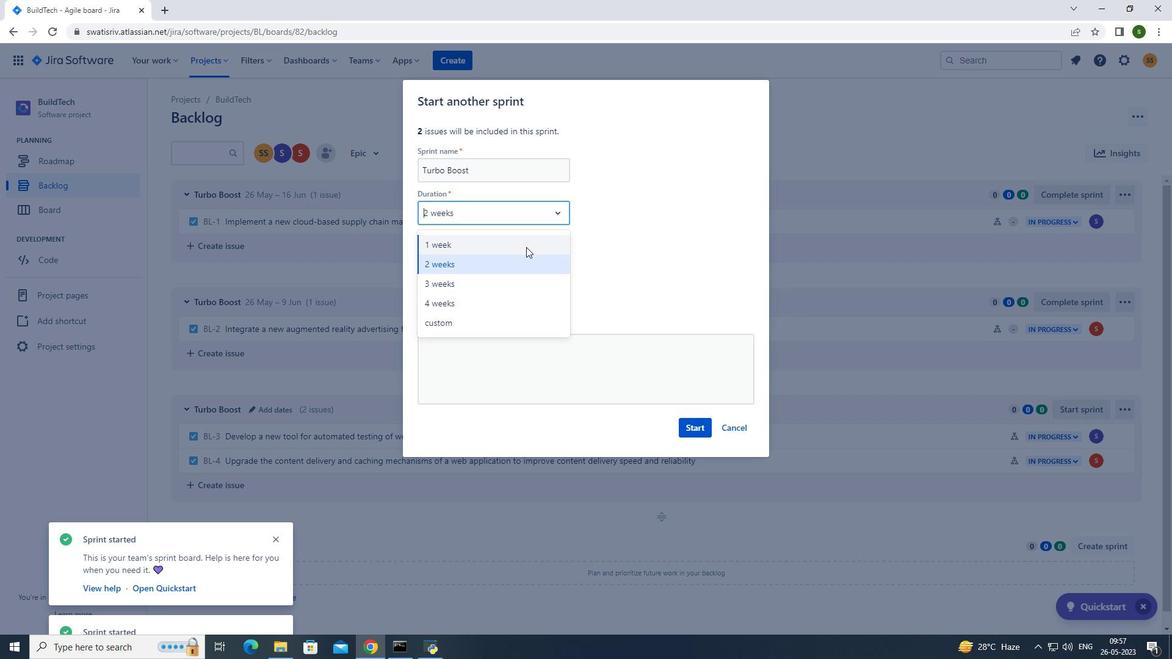 
Action: Mouse moved to (686, 420)
Screenshot: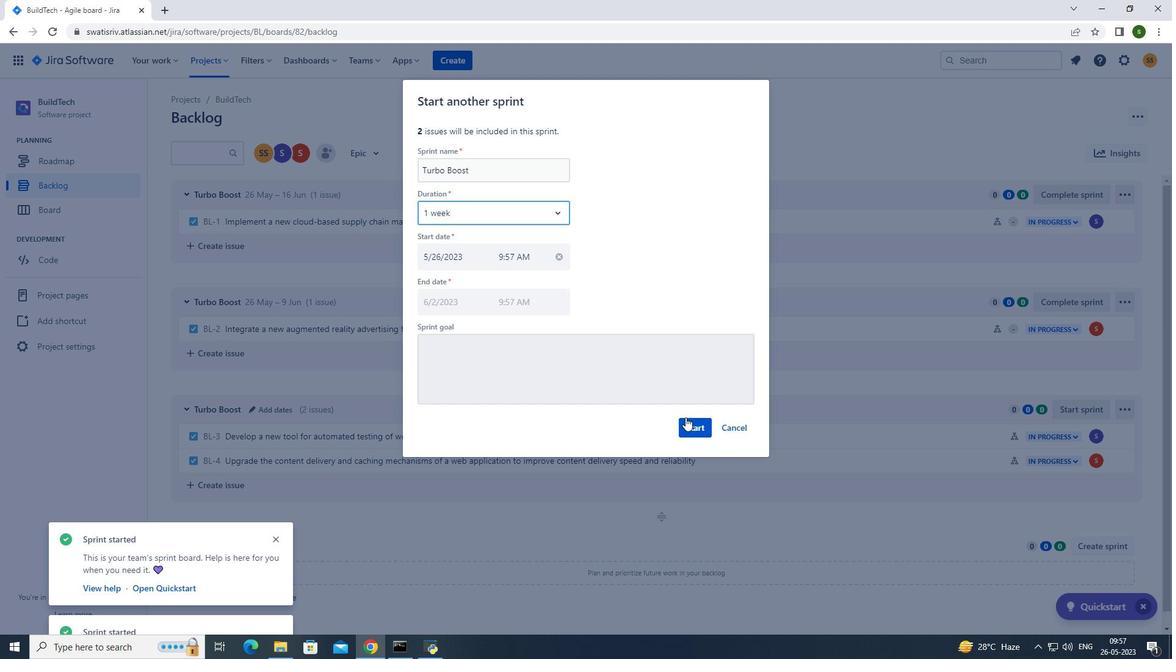 
Action: Mouse pressed left at (686, 420)
Screenshot: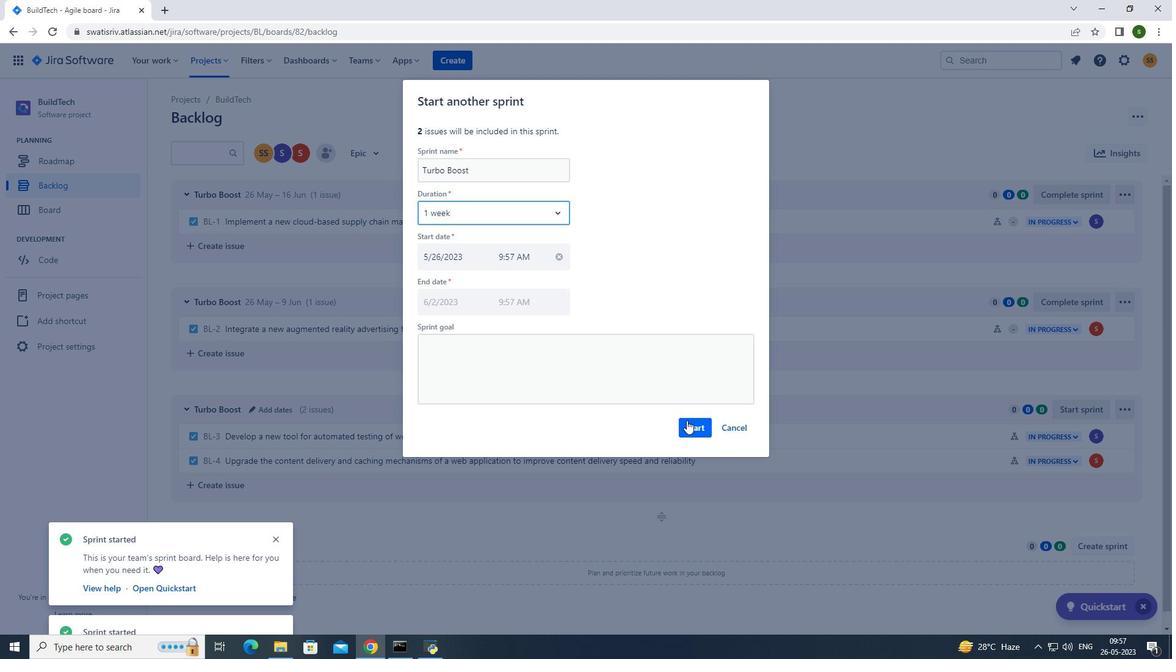
Action: Mouse moved to (518, 125)
Screenshot: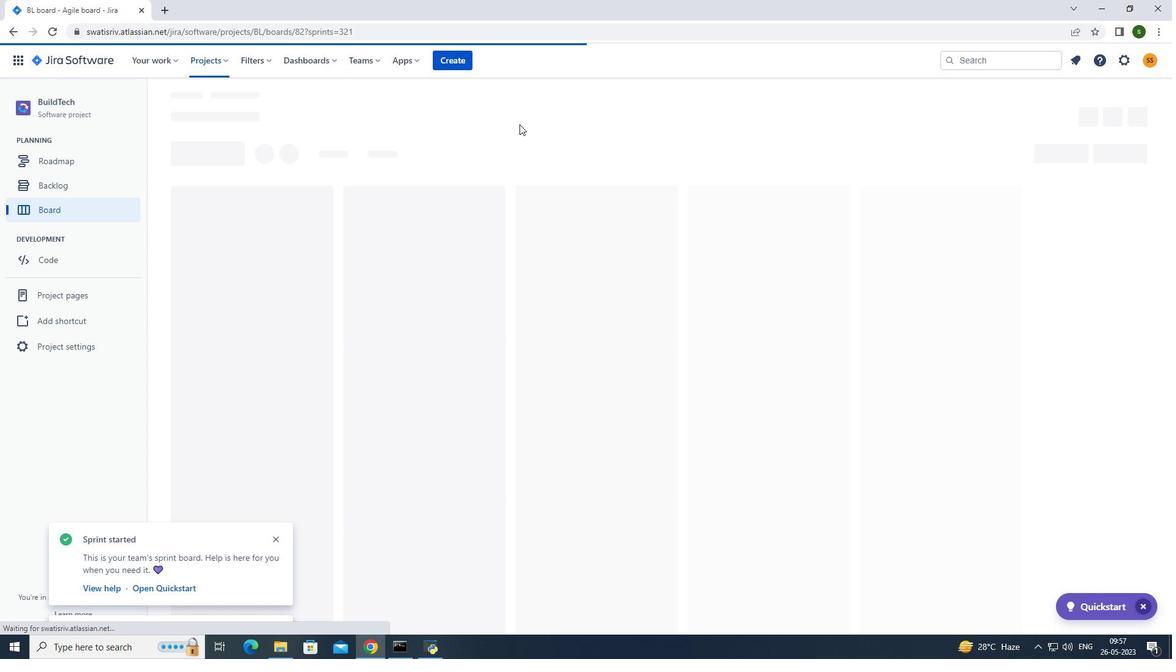 
